 Task: Plan a time block for the time audit analysis.
Action: Mouse moved to (49, 127)
Screenshot: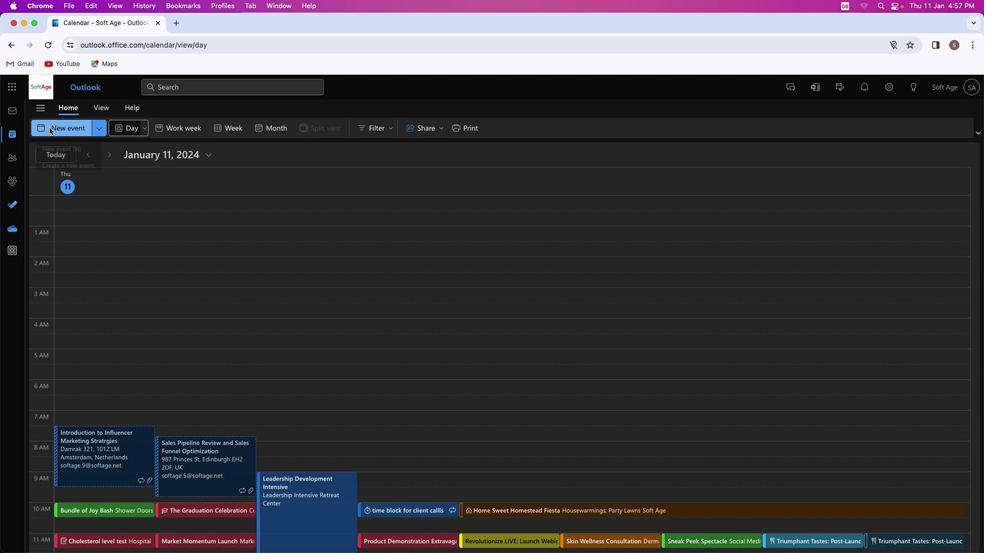 
Action: Mouse pressed left at (49, 127)
Screenshot: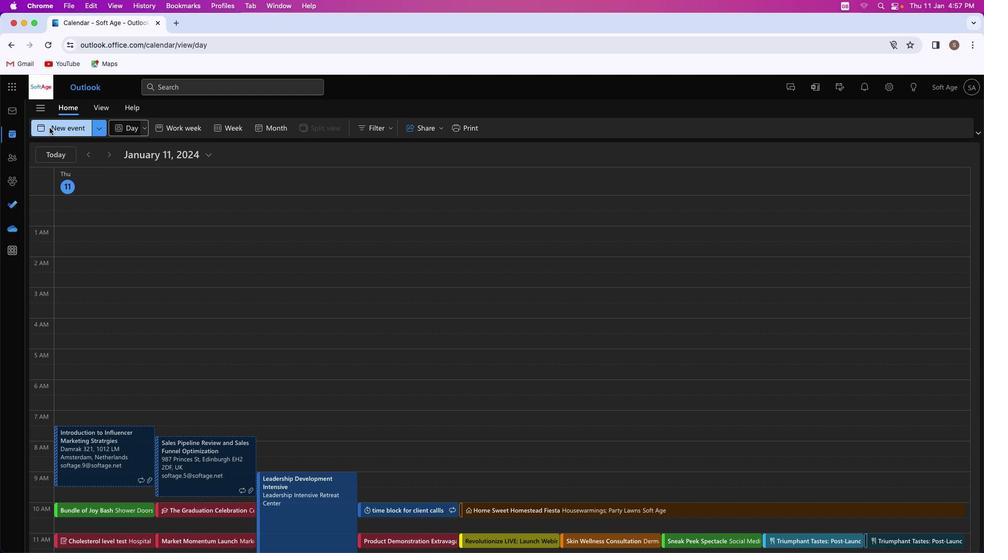 
Action: Mouse moved to (278, 193)
Screenshot: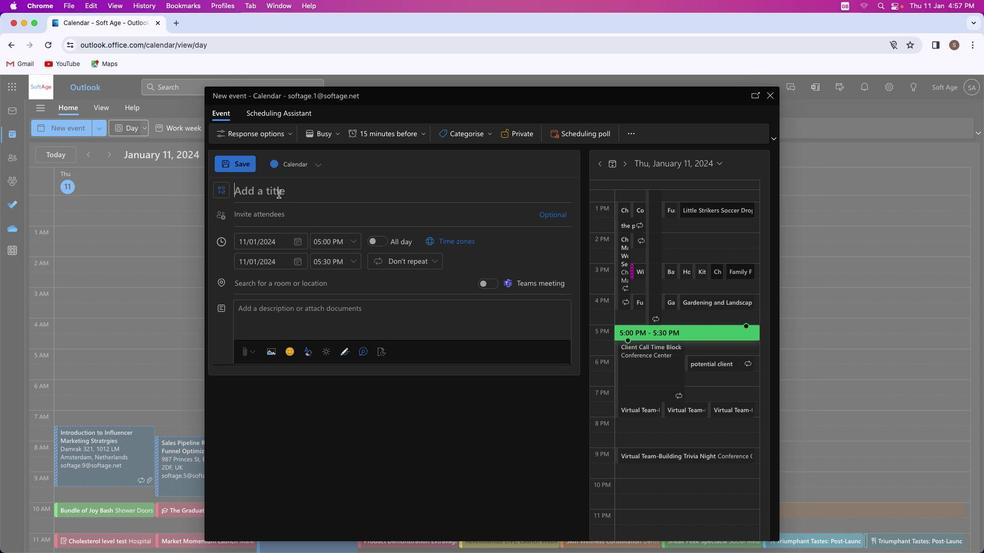 
Action: Mouse pressed left at (278, 193)
Screenshot: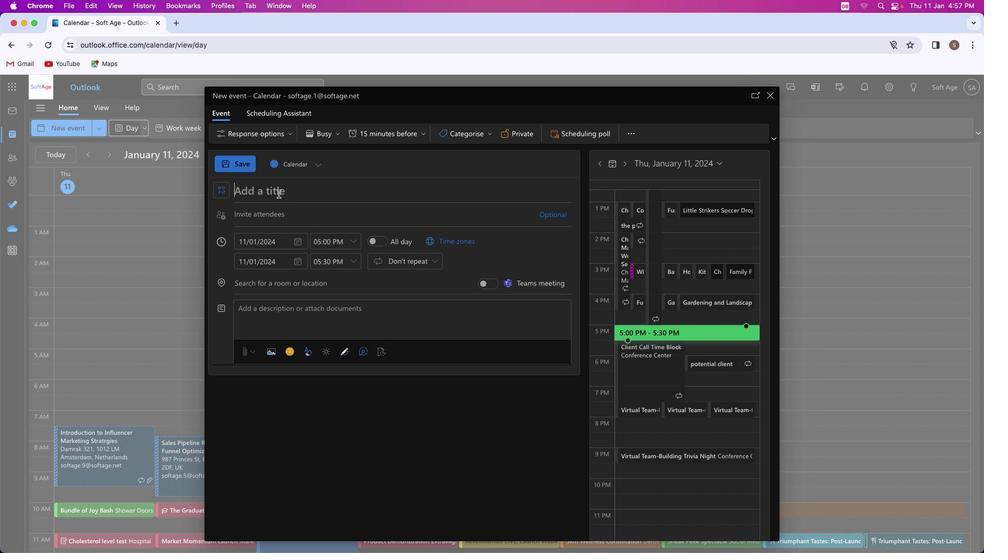 
Action: Key pressed Key.shift'C''h''r''o''n''o'Key.spaceKey.shift'A''u''d''i''t'Key.shift_r':'Key.spaceKey.shift'T''i''m''e'Key.spaceKey.shift'A''n''a''l''y''s''i''s'Key.space'f''o''r'Key.space'm'Key.backspaceKey.shift_r'M''a''s''t''e''r''y'
Screenshot: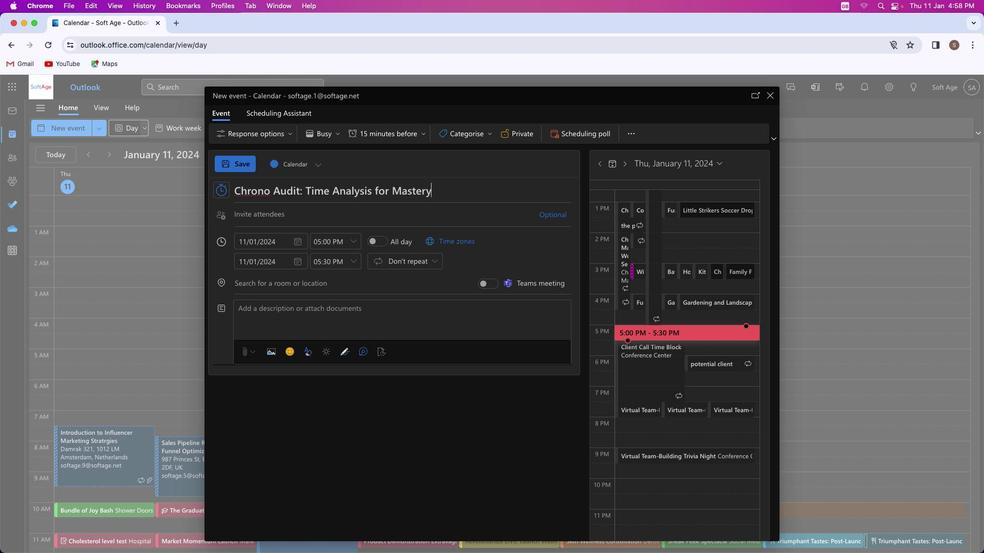 
Action: Mouse moved to (260, 213)
Screenshot: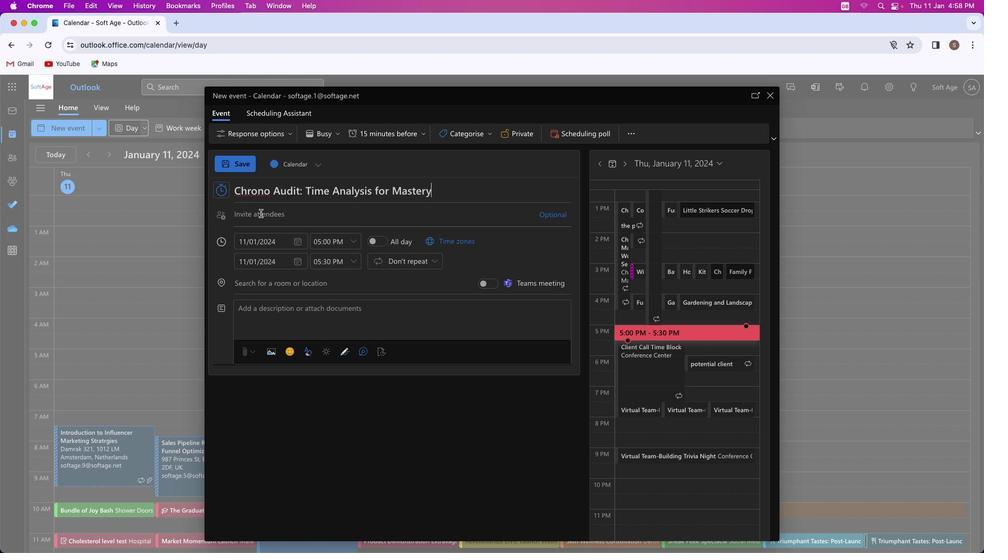
Action: Mouse pressed left at (260, 213)
Screenshot: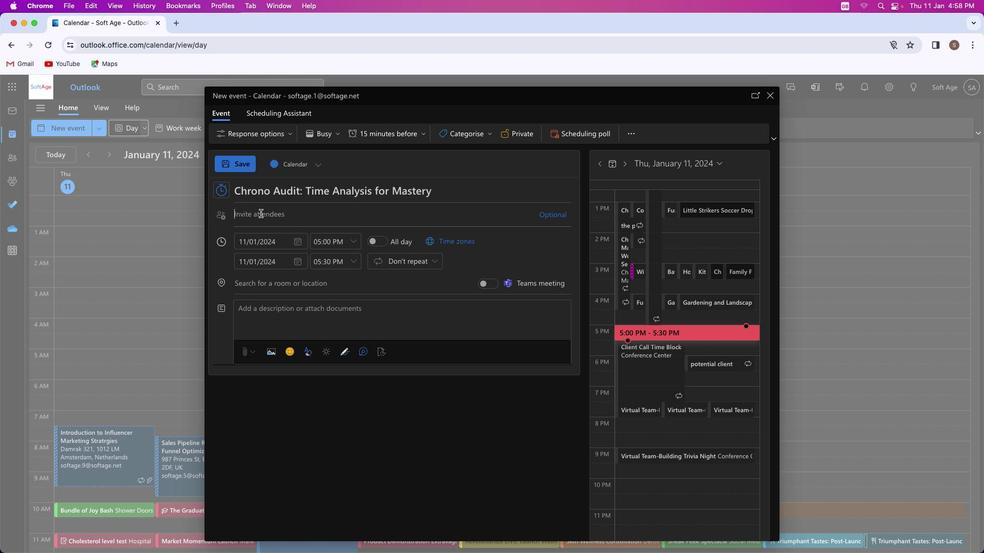 
Action: Key pressed Key.shift'S''h''i''v''a''m''y''a''d''a''v''4''1'Key.shift'@''o''u''t''l''o''o''k''.''c''o''m'
Screenshot: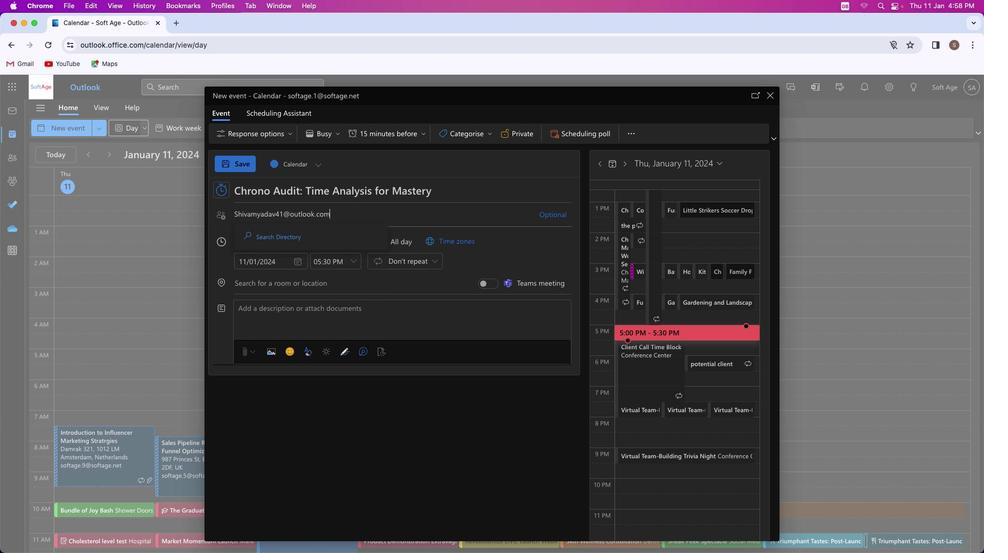 
Action: Mouse moved to (317, 237)
Screenshot: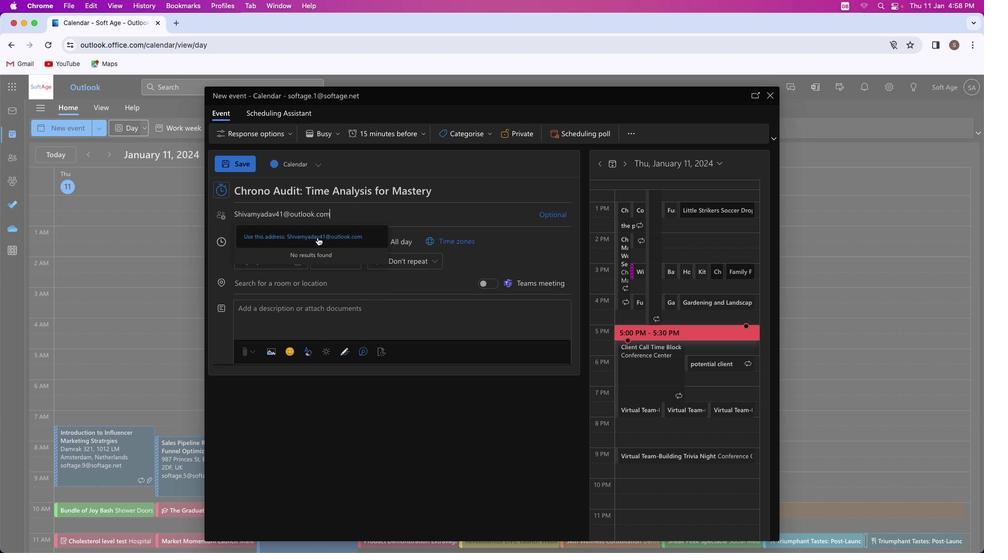 
Action: Mouse pressed left at (317, 237)
Screenshot: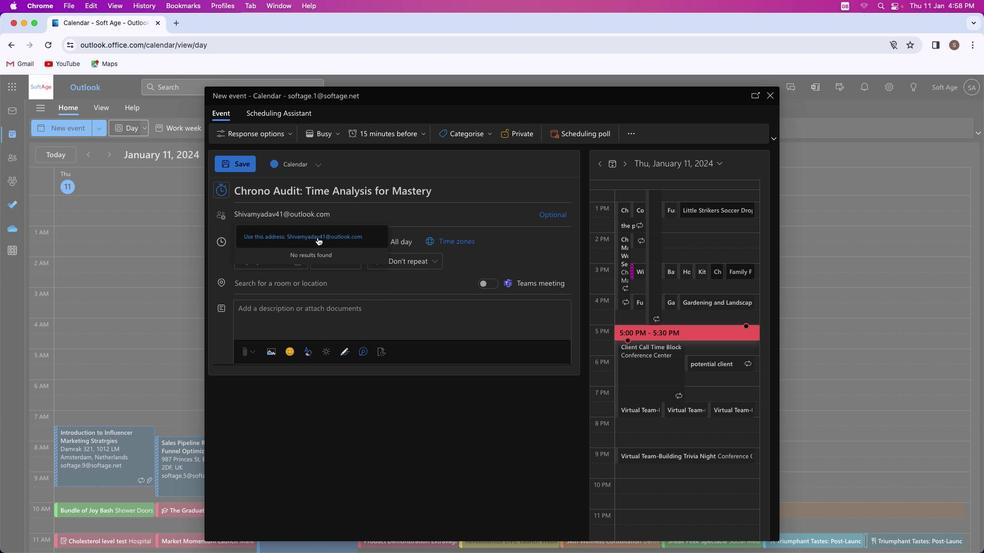 
Action: Mouse moved to (547, 240)
Screenshot: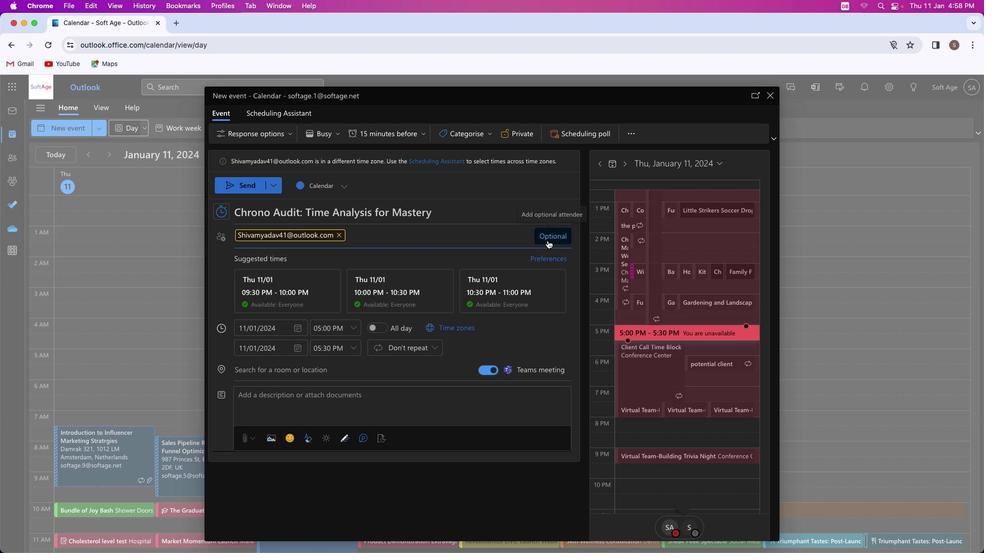 
Action: Mouse pressed left at (547, 240)
Screenshot: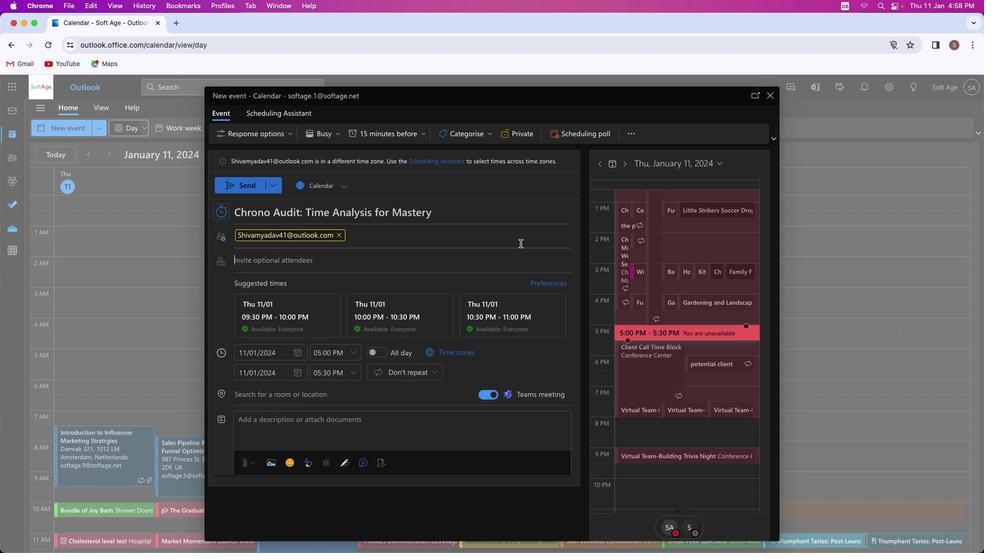 
Action: Mouse moved to (326, 262)
Screenshot: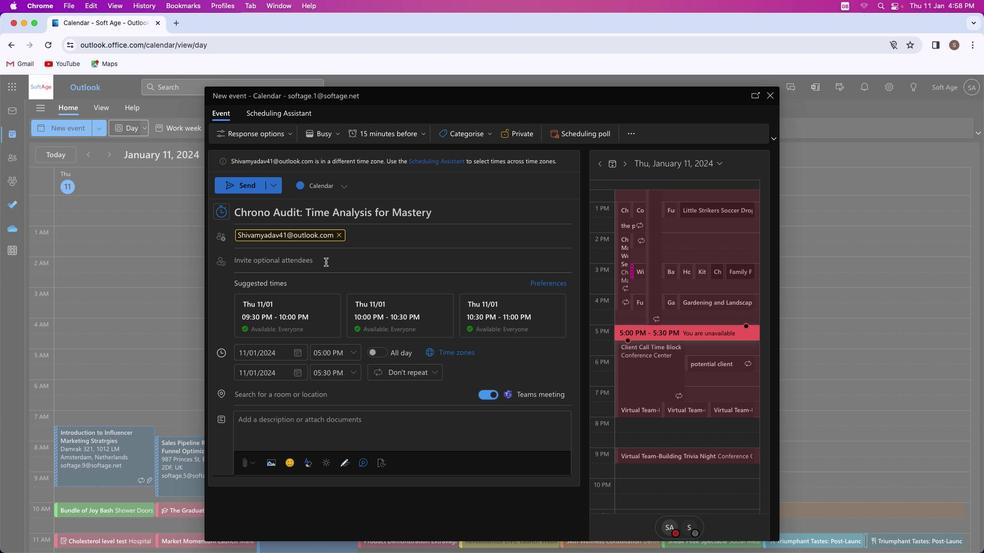 
Action: Key pressed Key.shift_r'M''u''n''e''e''s''h''k''u''m''a''r''9''7''3''2'Key.shift'@''o''u''t''l''o''o''k''.''c''o''m'
Screenshot: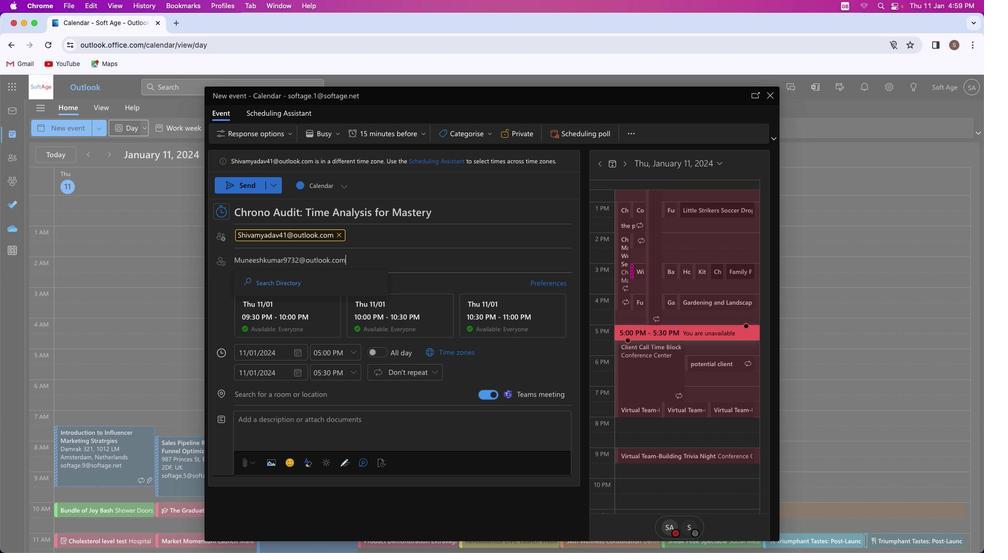 
Action: Mouse moved to (349, 278)
Screenshot: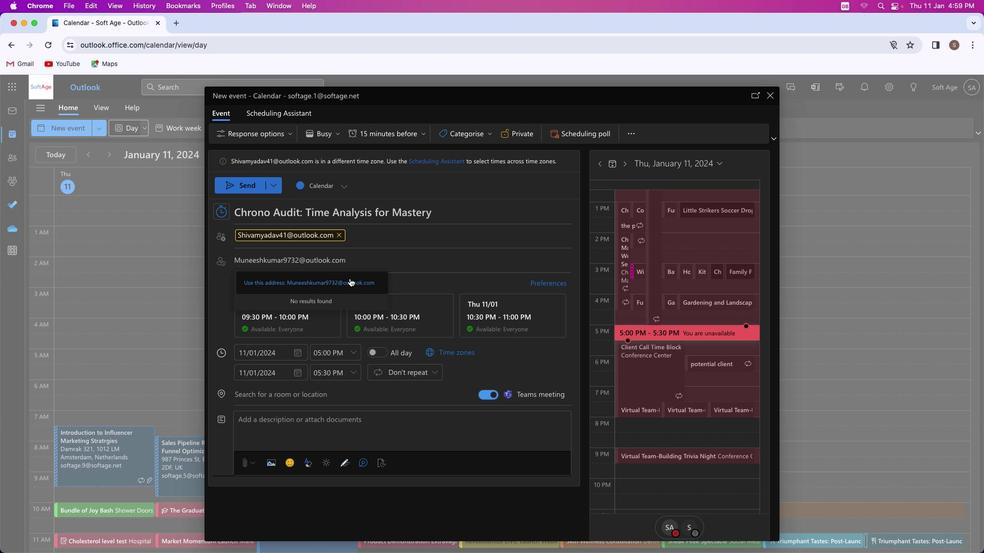 
Action: Mouse pressed left at (349, 278)
Screenshot: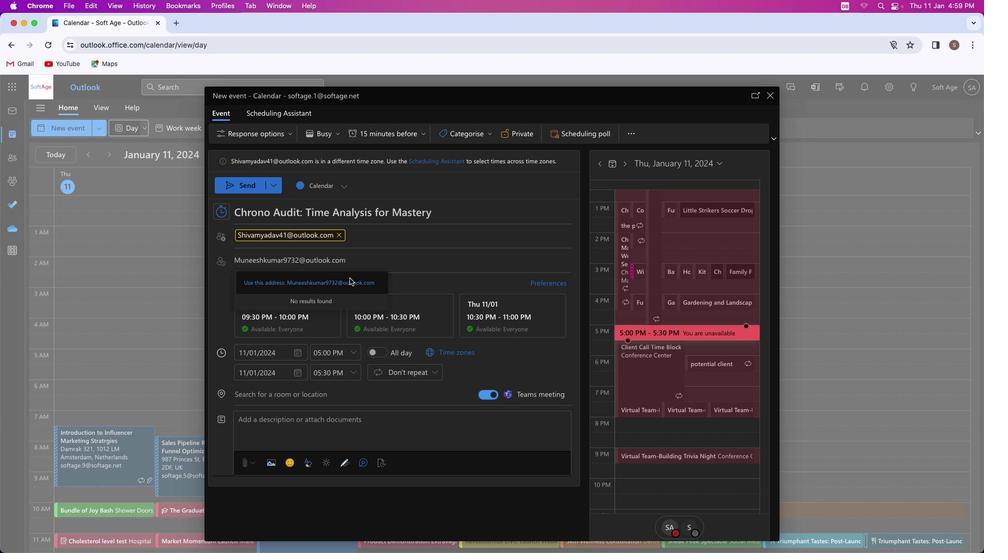 
Action: Mouse moved to (306, 401)
Screenshot: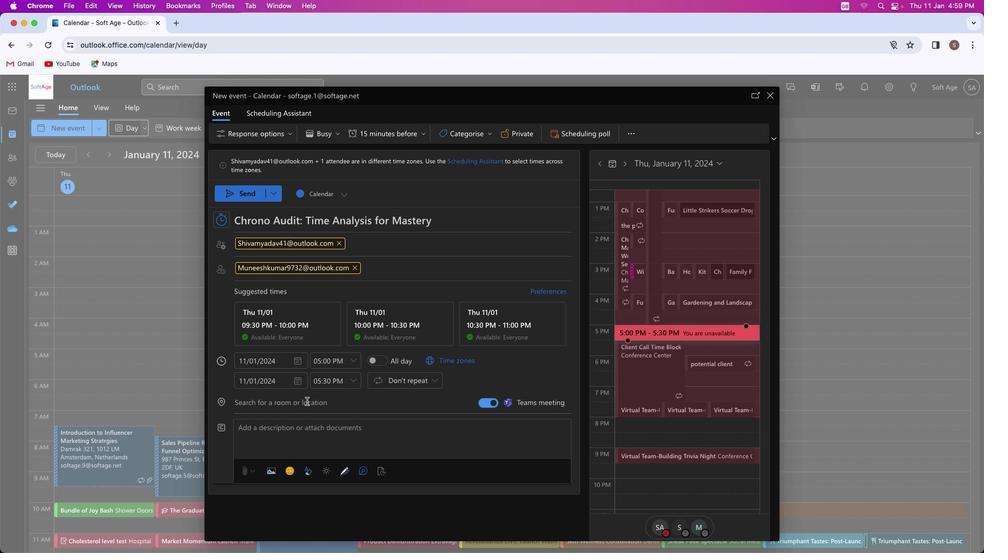
Action: Mouse pressed left at (306, 401)
Screenshot: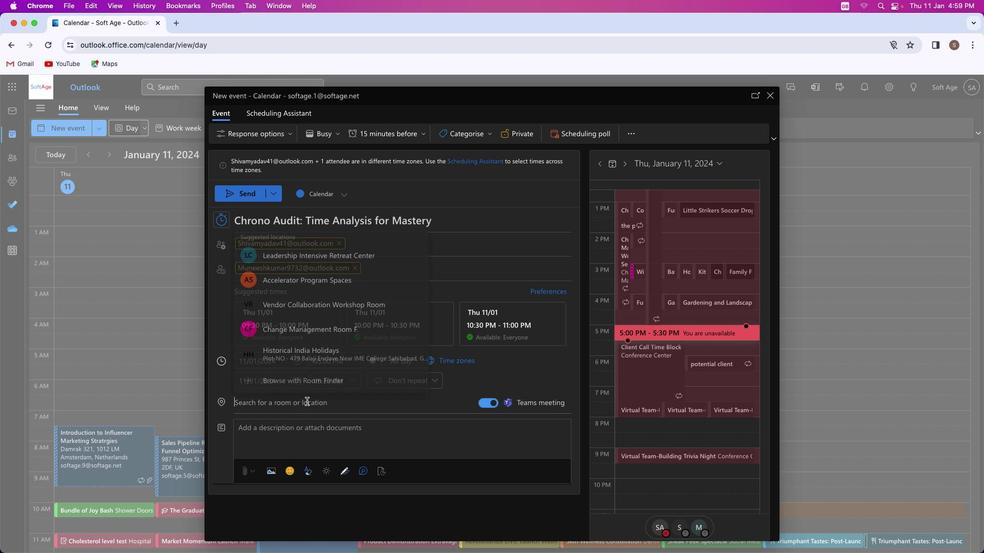 
Action: Mouse moved to (306, 401)
Screenshot: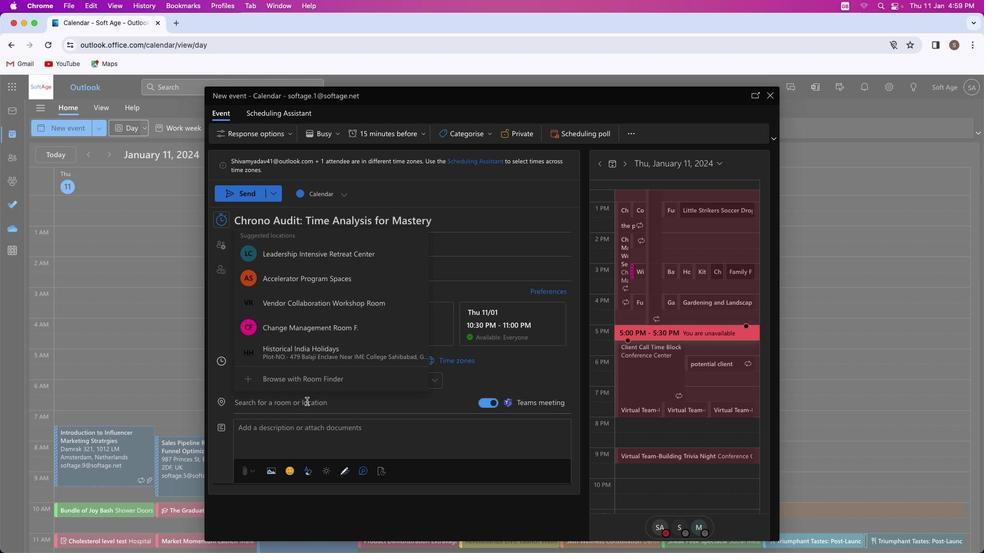 
Action: Key pressed Key.shift'A''u''d''i''t'Key.spaceKey.shift'A''n''a'
Screenshot: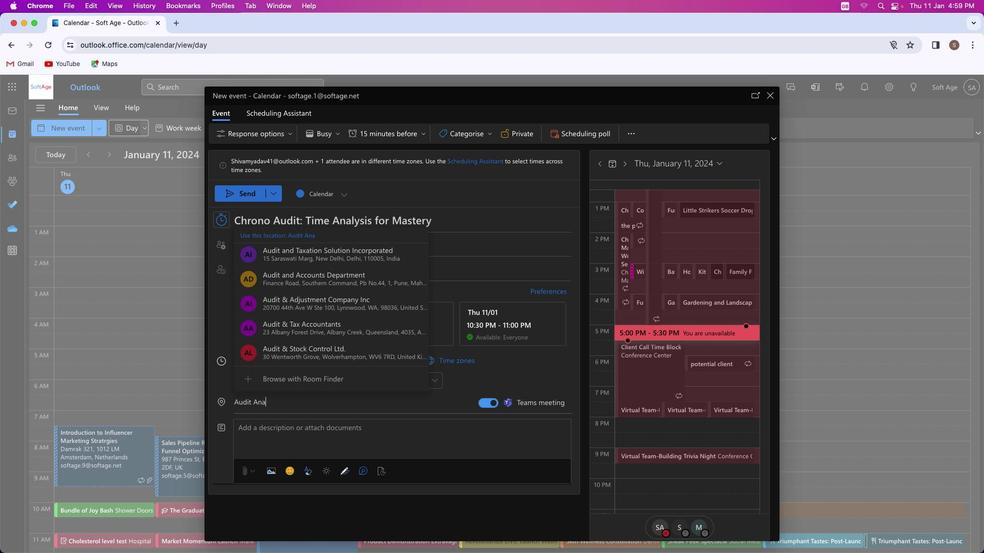 
Action: Mouse moved to (307, 323)
Screenshot: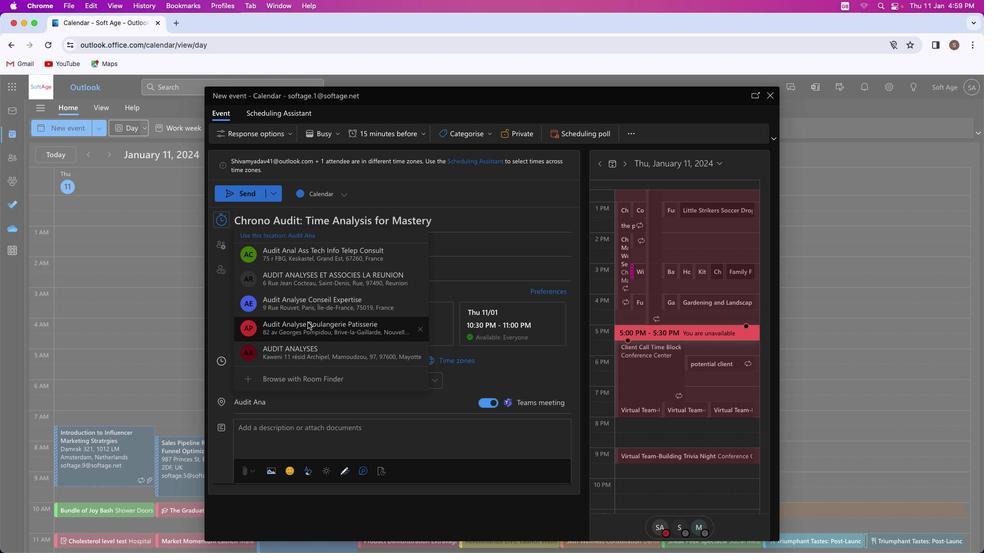 
Action: Mouse pressed left at (307, 323)
Screenshot: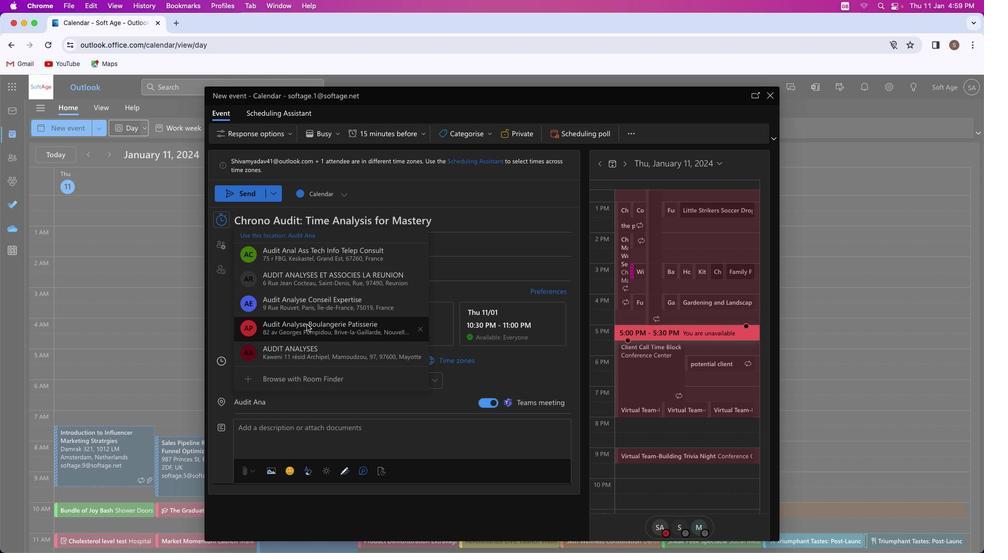 
Action: Mouse moved to (328, 427)
Screenshot: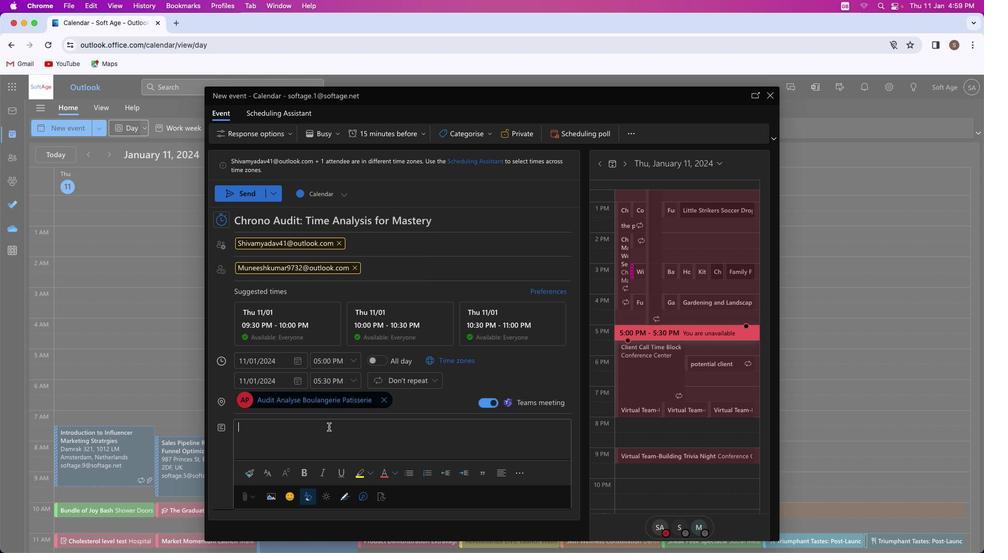 
Action: Mouse pressed left at (328, 427)
Screenshot: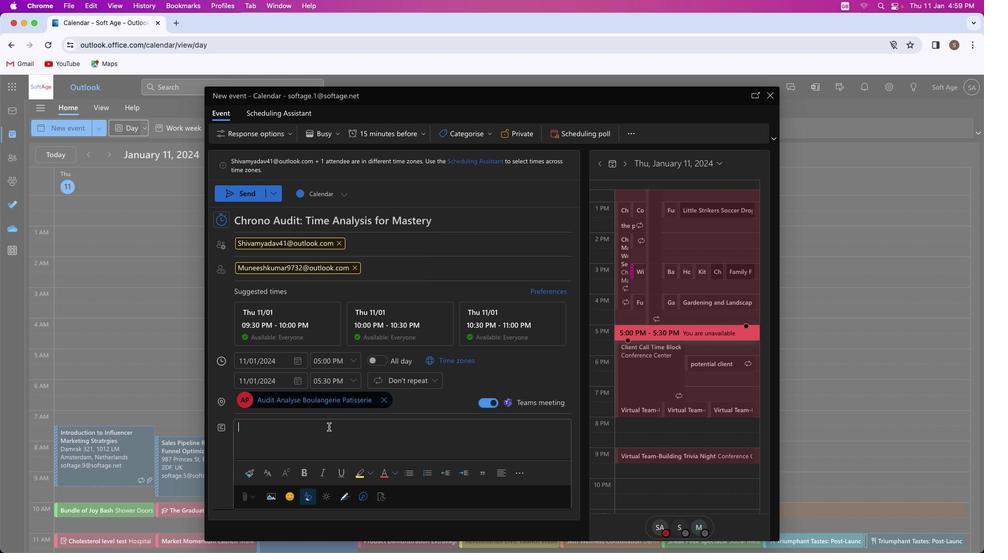
Action: Mouse moved to (329, 426)
Screenshot: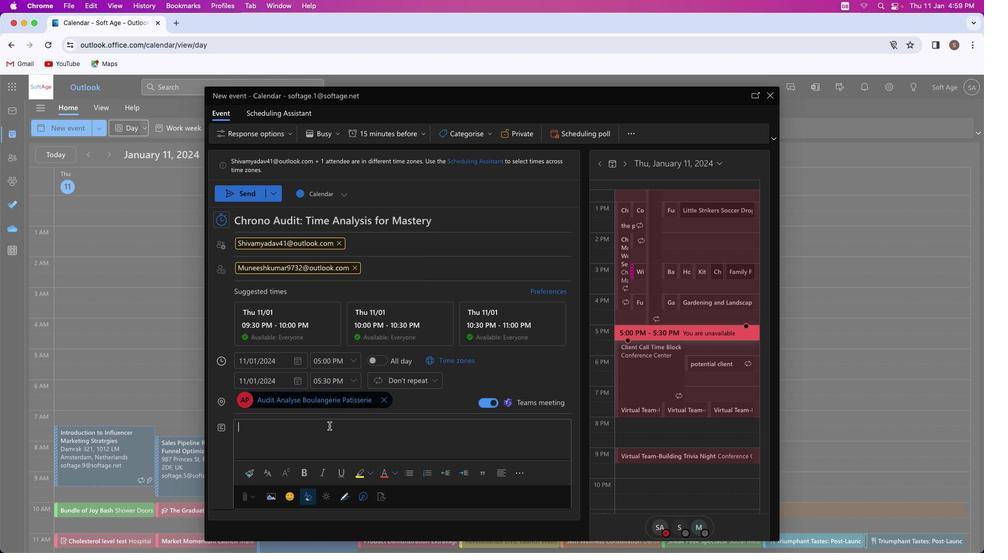 
Action: Key pressed Key.shift_r'U''n''l''o''c''k'Key.space't''h''e'Key.space's''e''c''r''e''t''s'Key.space'o''f'Key.space'y''o''u''r'Key.space'd''a''y'Key.space'w''i''t''h'Key.space'o''u''r'Key.space't''i''m''e'Key.space'a''u''d''i''t'Key.space'a''n''a''l''y''s''i''s'Key.shift'!'Key.spaceKey.shift'G''a''i''n'Key.space'i''n''s''i''g''h''t''s'','Key.space'e''l''i''m''i''n''a''t''e'Key.space'e''n'Key.backspaceKey.backspace'i''n''e''f''f''i''c''i''e''n''c''i''e''s'','Key.space'a''n''d'Key.space'r''e''c''l''a''i''m'Key.space'c''o''n''t''r''o''l'Key.space'o''f'Key.space'y''o''u''r'Key.space's''c''h''e''d''u''l''e'Key.space'f''o''r'Key.space'e''n''h''a''n''c''e''d'Key.space'p''r''o''d''u''c''t''i''v''i''t''y'Key.space'a''n''d'Key.space's''u''c''c''e''s''s''.'
Screenshot: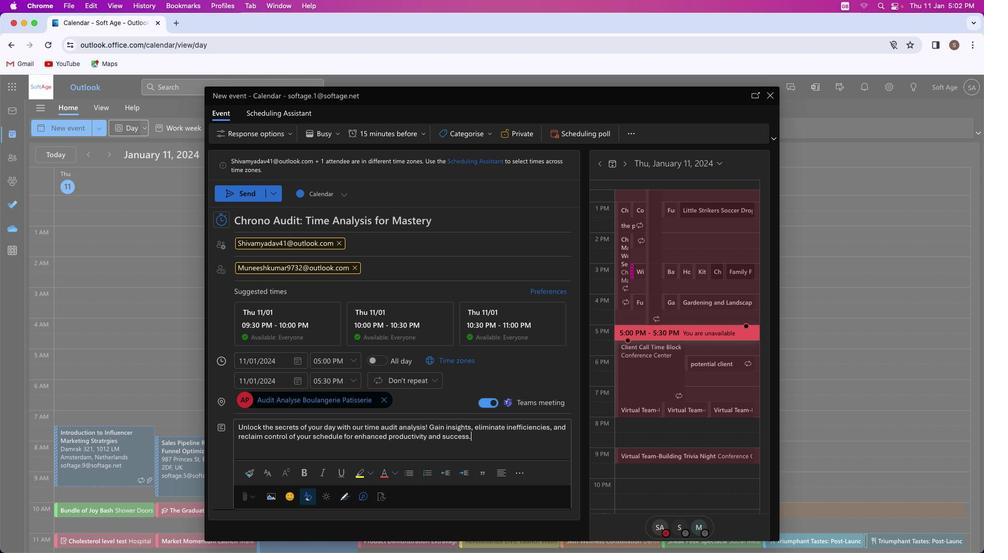 
Action: Mouse moved to (426, 428)
Screenshot: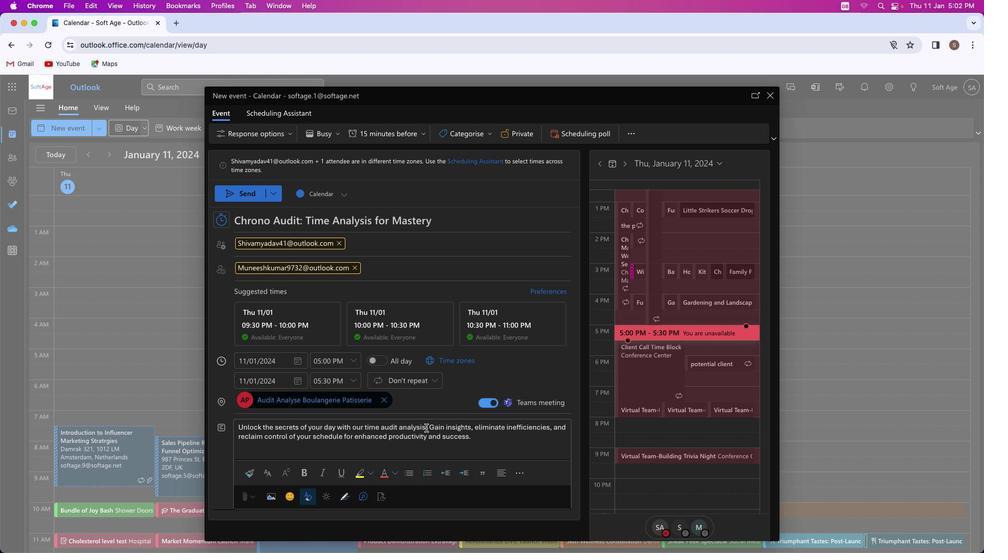 
Action: Mouse pressed left at (426, 428)
Screenshot: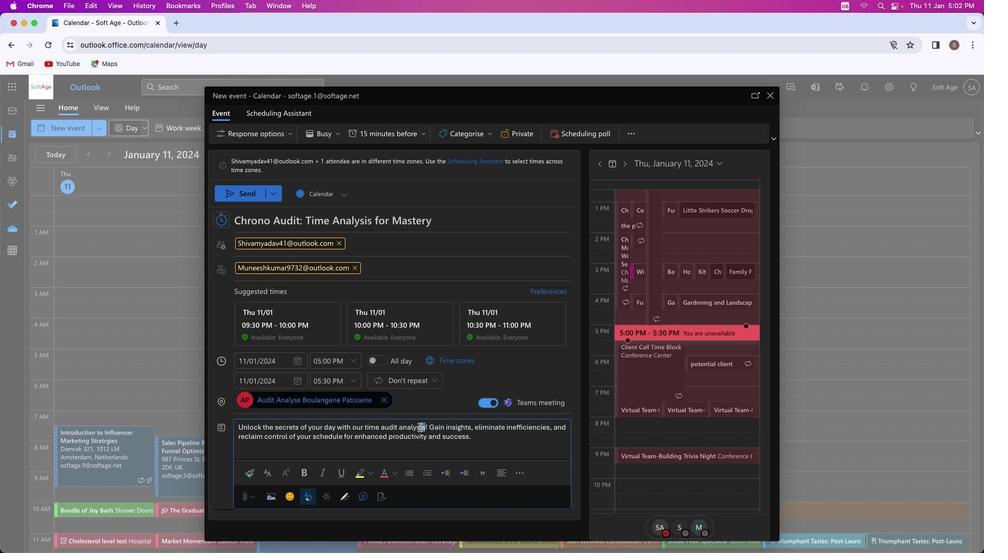 
Action: Mouse moved to (306, 470)
Screenshot: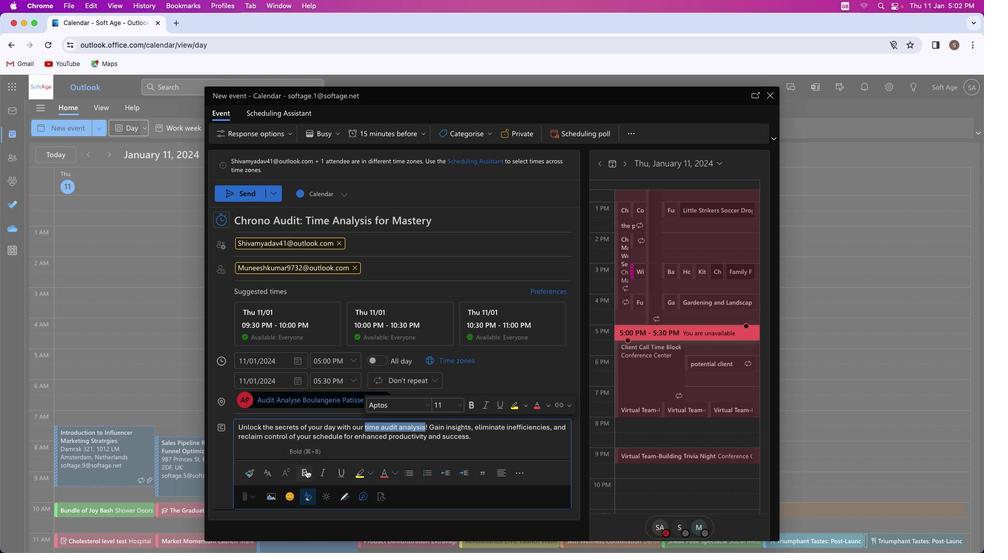 
Action: Mouse pressed left at (306, 470)
Screenshot: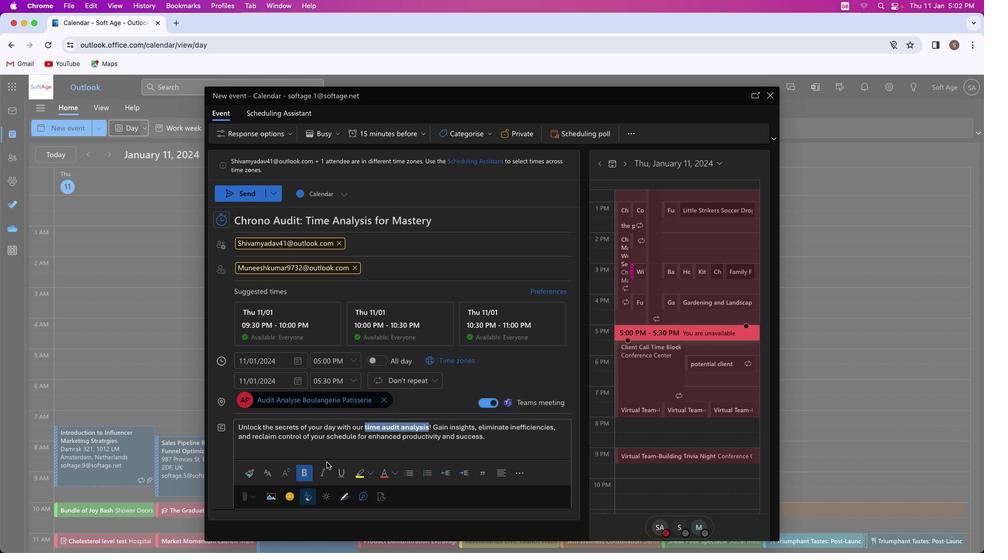 
Action: Mouse moved to (488, 439)
Screenshot: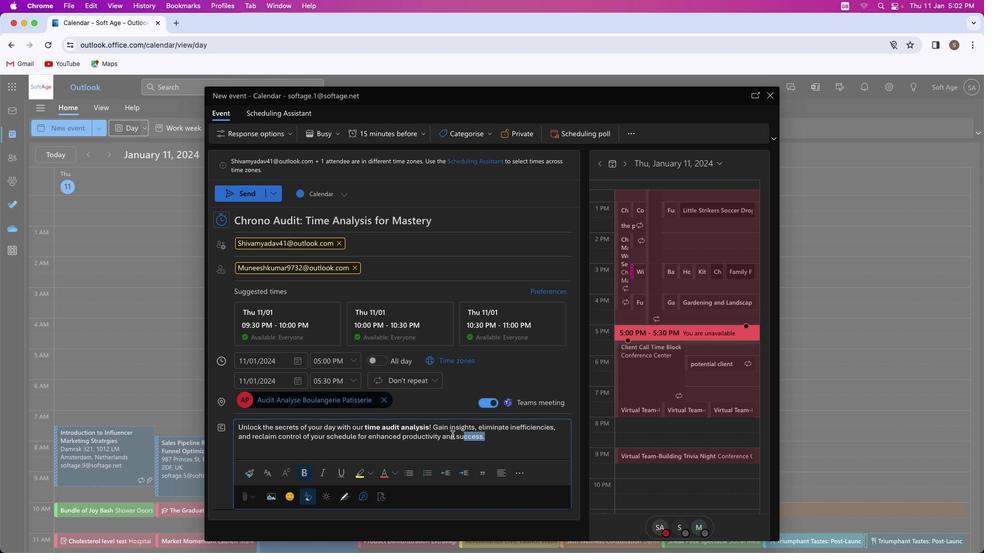 
Action: Mouse pressed left at (488, 439)
Screenshot: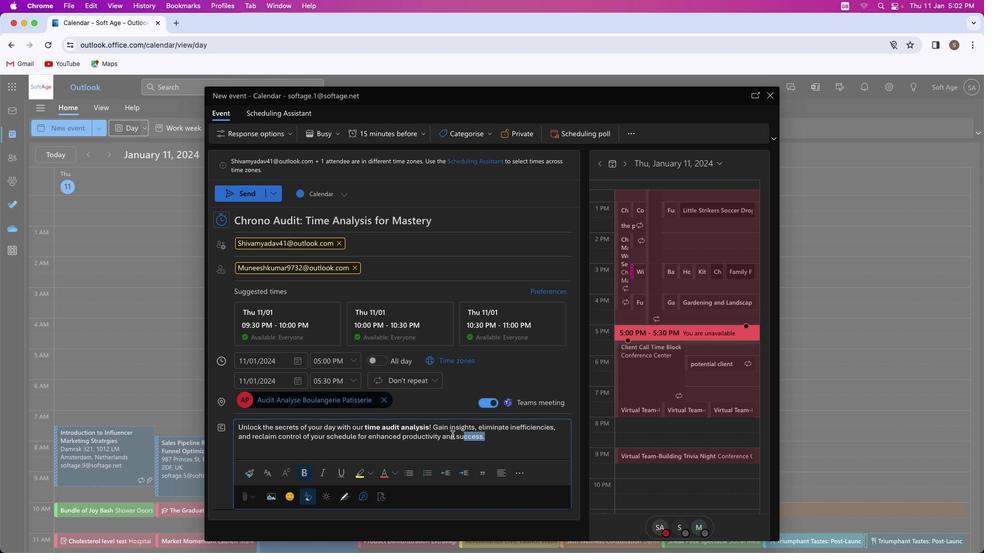 
Action: Mouse moved to (272, 471)
Screenshot: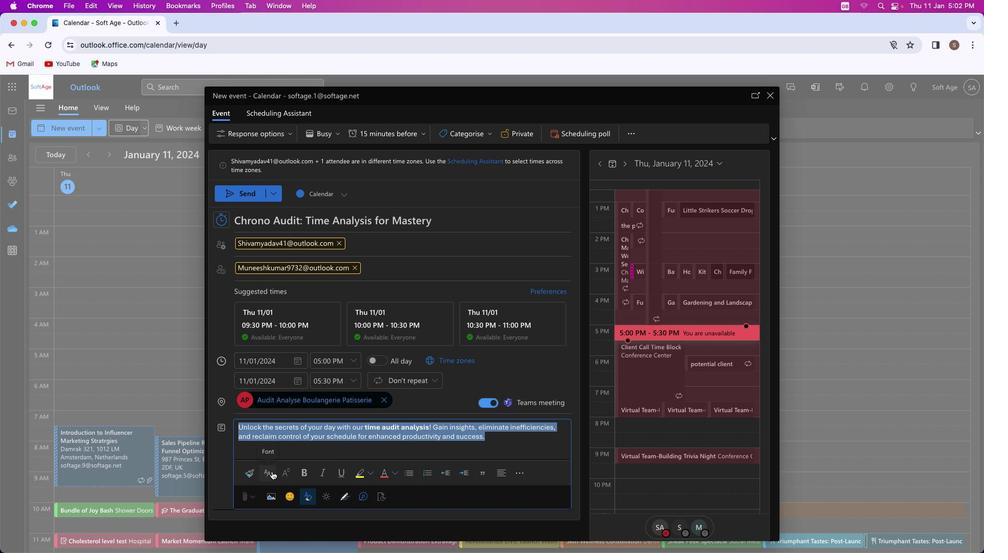 
Action: Mouse pressed left at (272, 471)
Screenshot: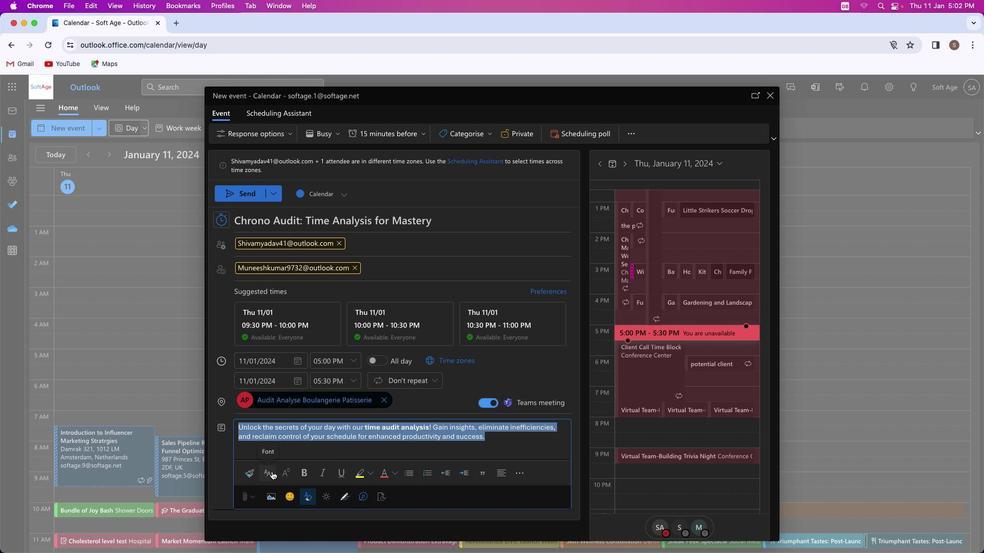 
Action: Mouse moved to (279, 437)
Screenshot: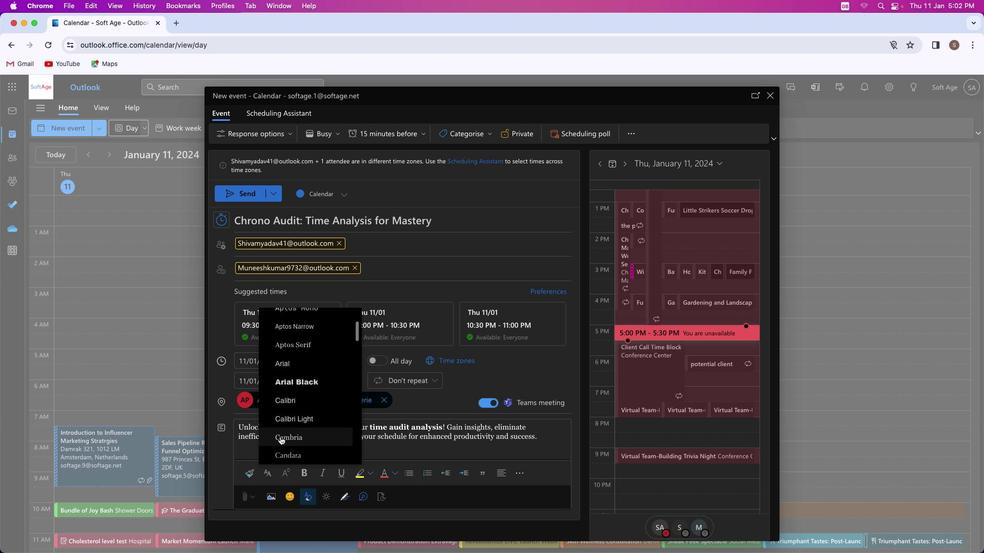 
Action: Mouse pressed left at (279, 437)
Screenshot: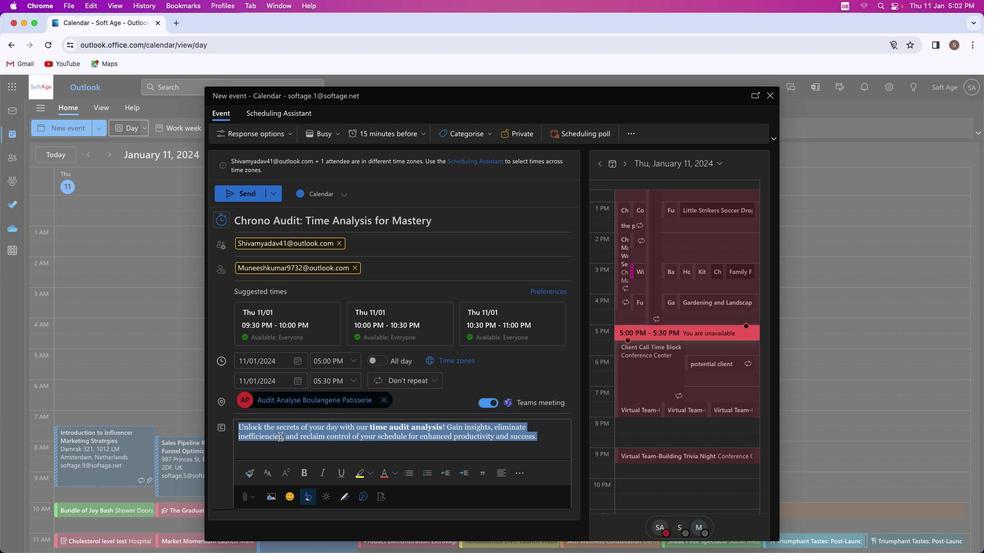 
Action: Mouse moved to (290, 469)
Screenshot: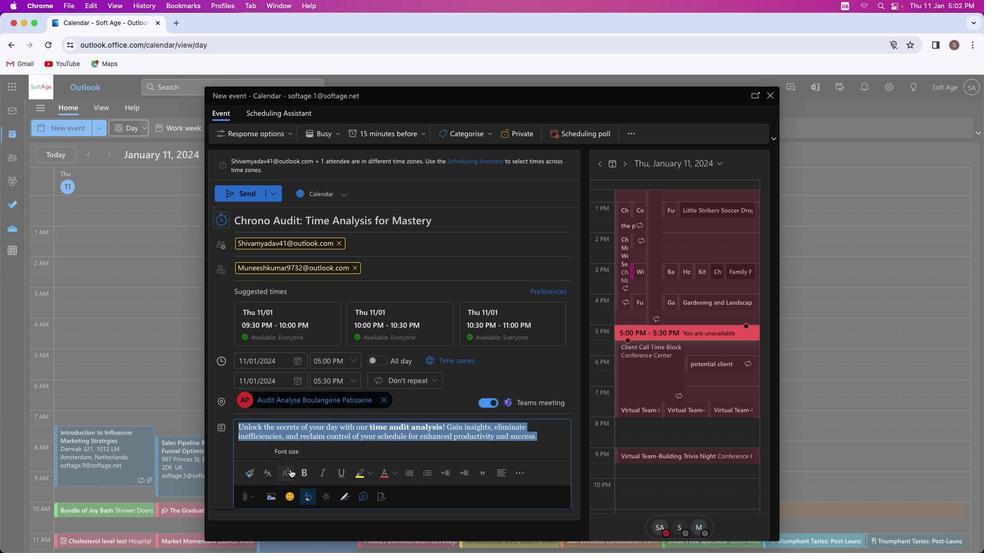 
Action: Mouse pressed left at (290, 469)
Screenshot: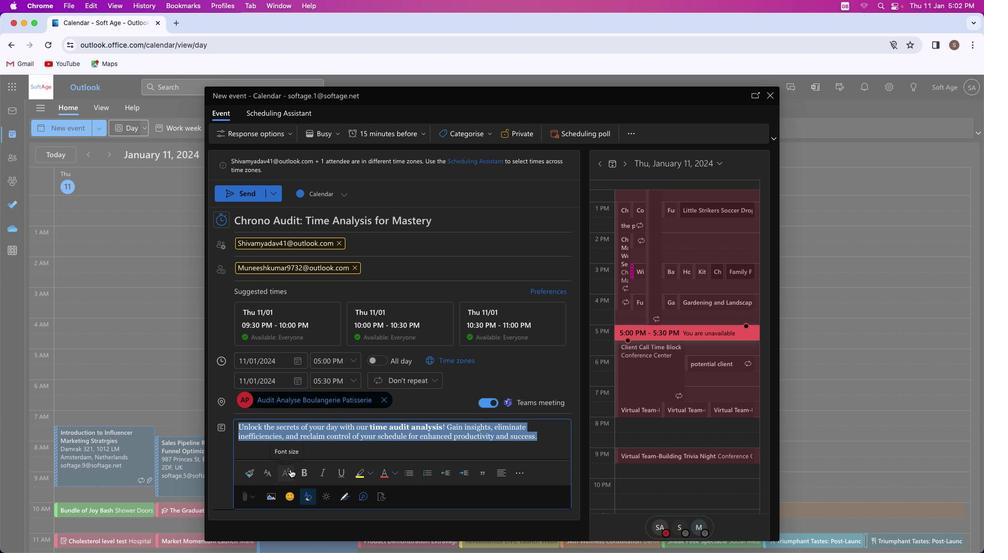 
Action: Mouse moved to (292, 368)
Screenshot: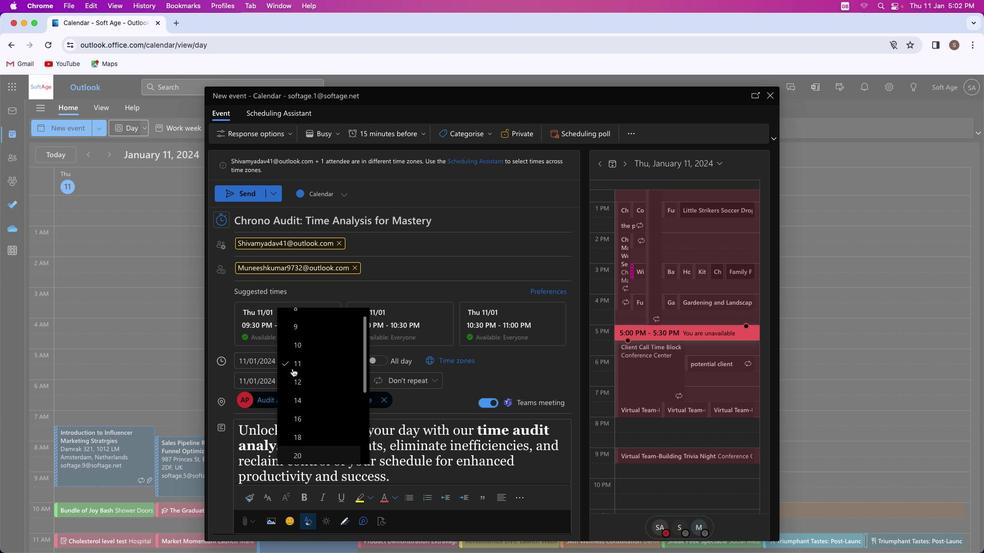 
Action: Mouse scrolled (292, 368) with delta (0, 0)
Screenshot: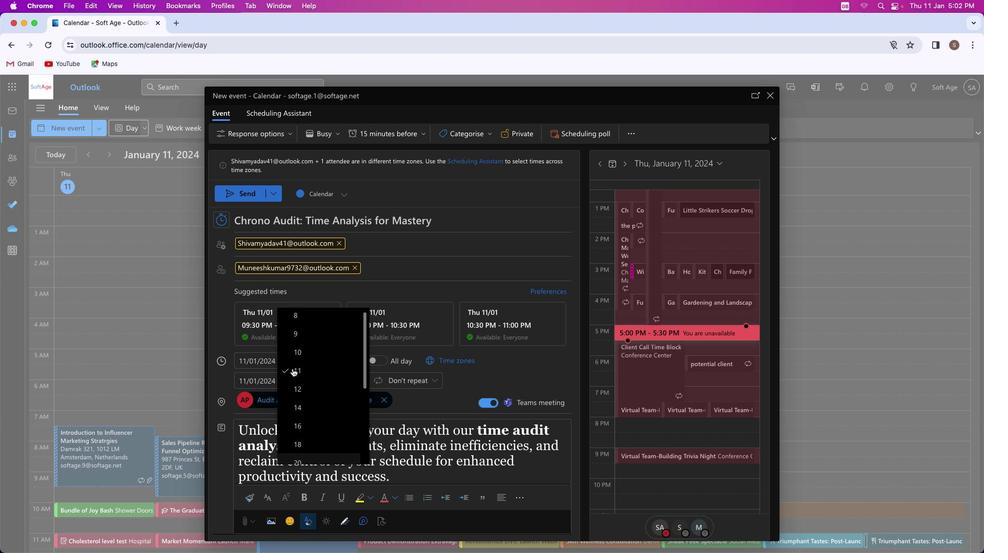
Action: Mouse scrolled (292, 368) with delta (0, 0)
Screenshot: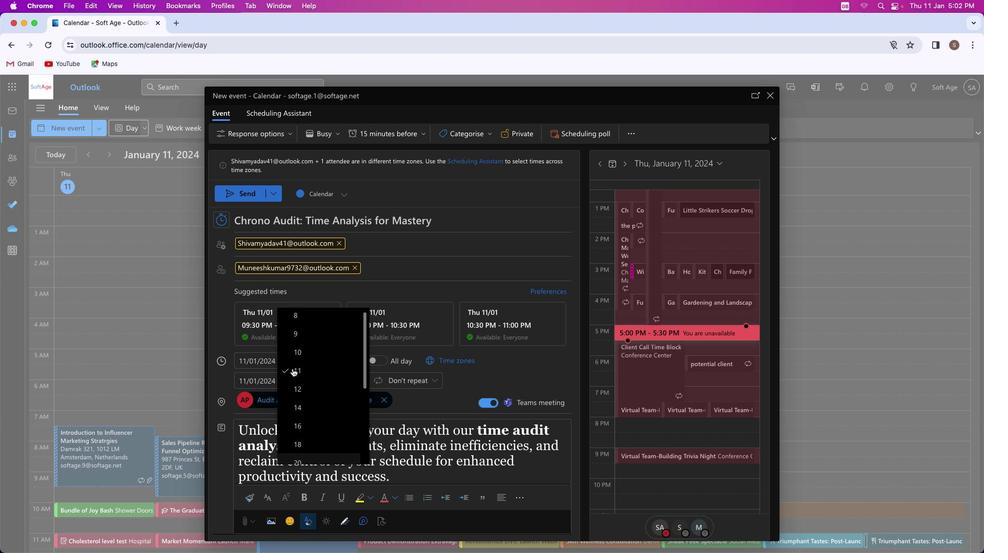 
Action: Mouse scrolled (292, 368) with delta (0, 2)
Screenshot: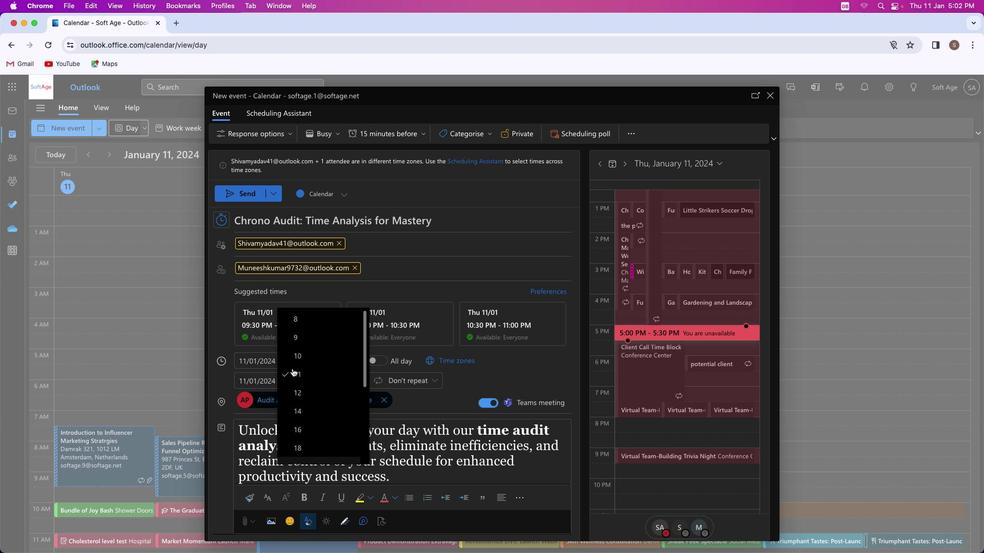 
Action: Mouse moved to (298, 394)
Screenshot: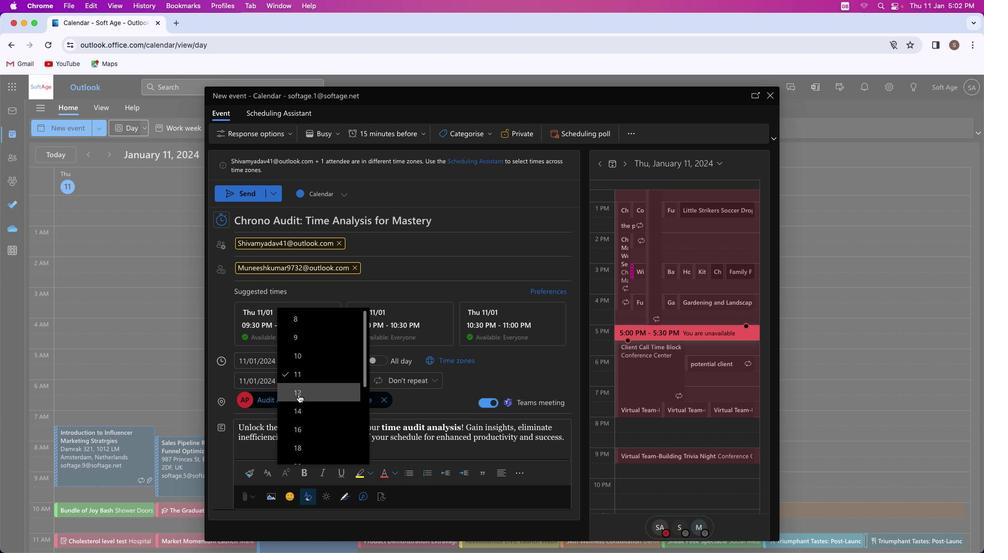 
Action: Mouse pressed left at (298, 394)
Screenshot: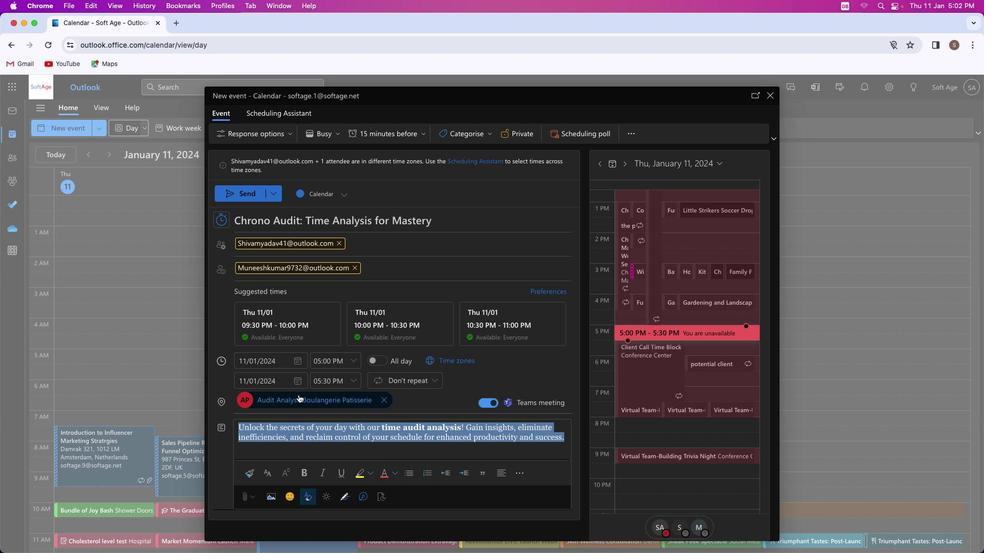 
Action: Mouse moved to (368, 471)
Screenshot: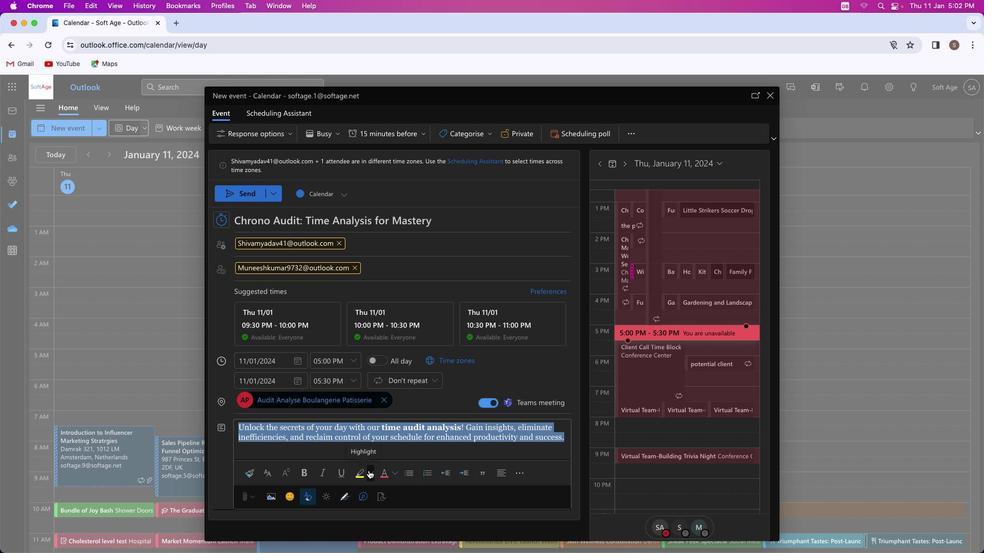 
Action: Mouse pressed left at (368, 471)
Screenshot: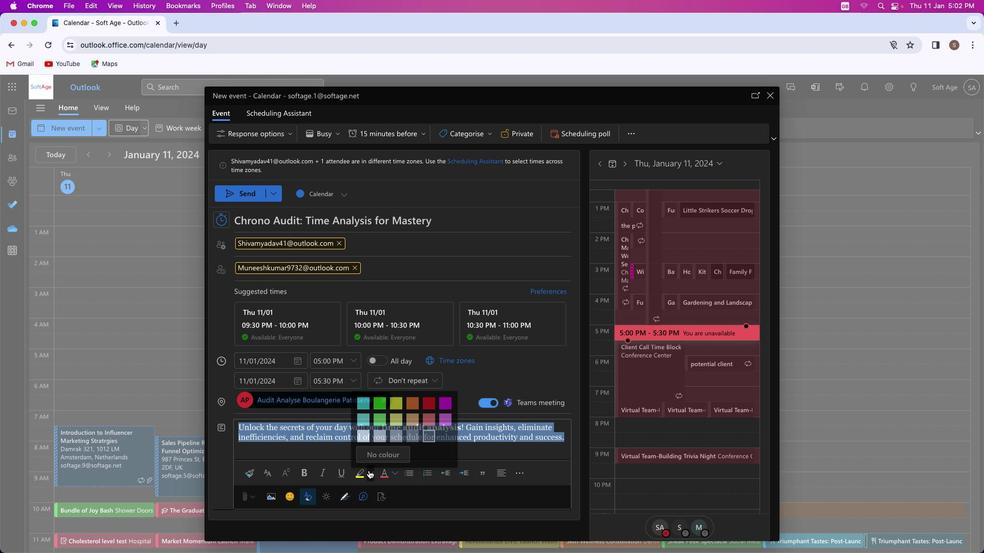 
Action: Mouse moved to (395, 417)
Screenshot: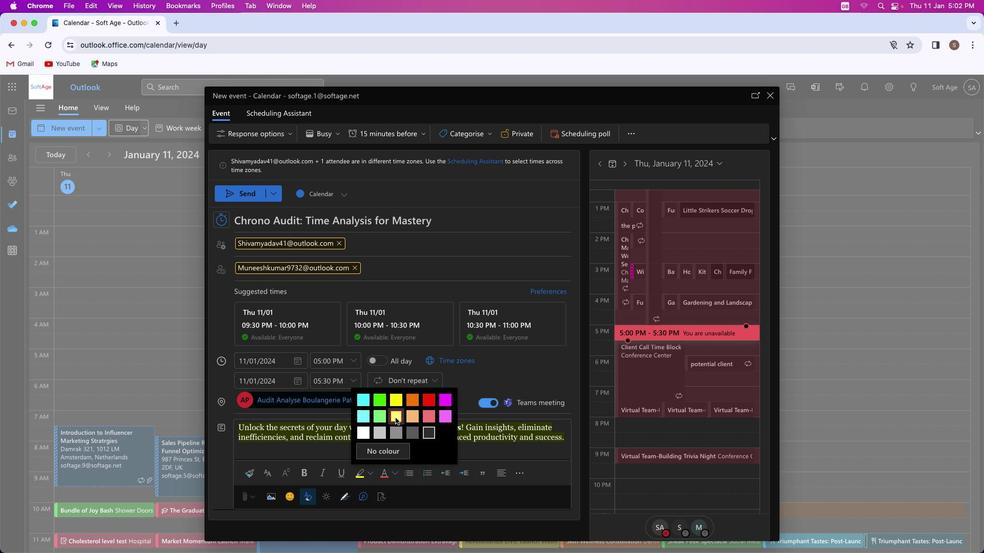 
Action: Mouse pressed left at (395, 417)
Screenshot: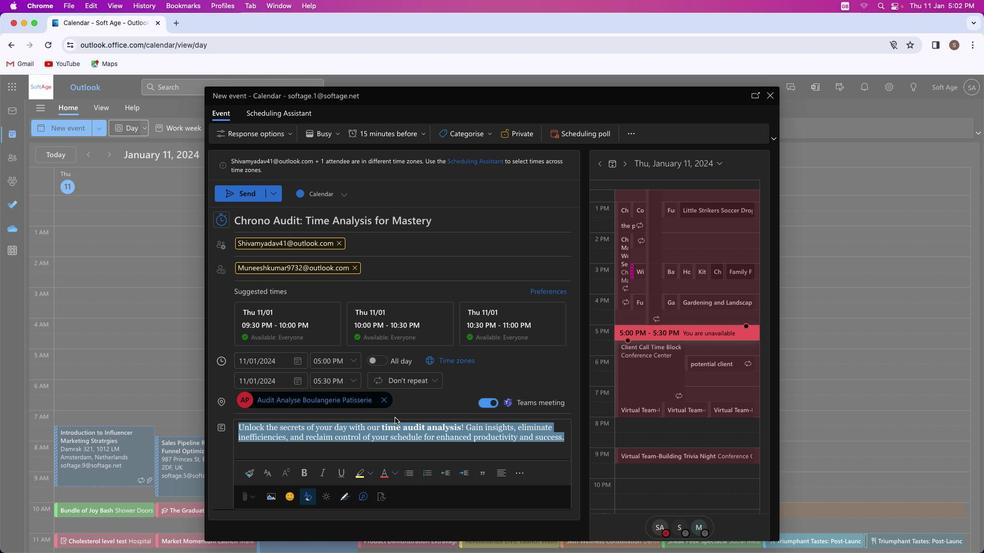 
Action: Mouse moved to (395, 473)
Screenshot: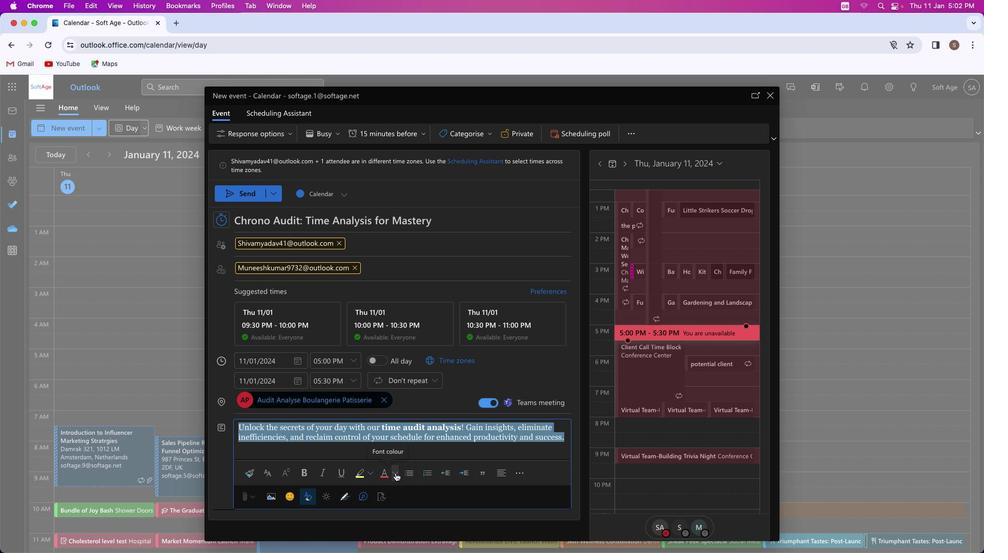 
Action: Mouse pressed left at (395, 473)
Screenshot: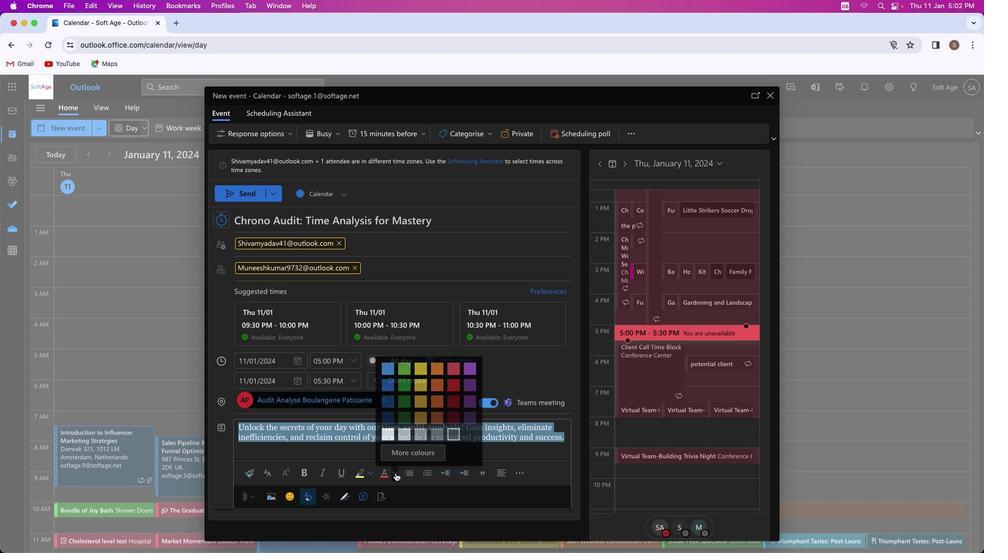 
Action: Mouse moved to (385, 400)
Screenshot: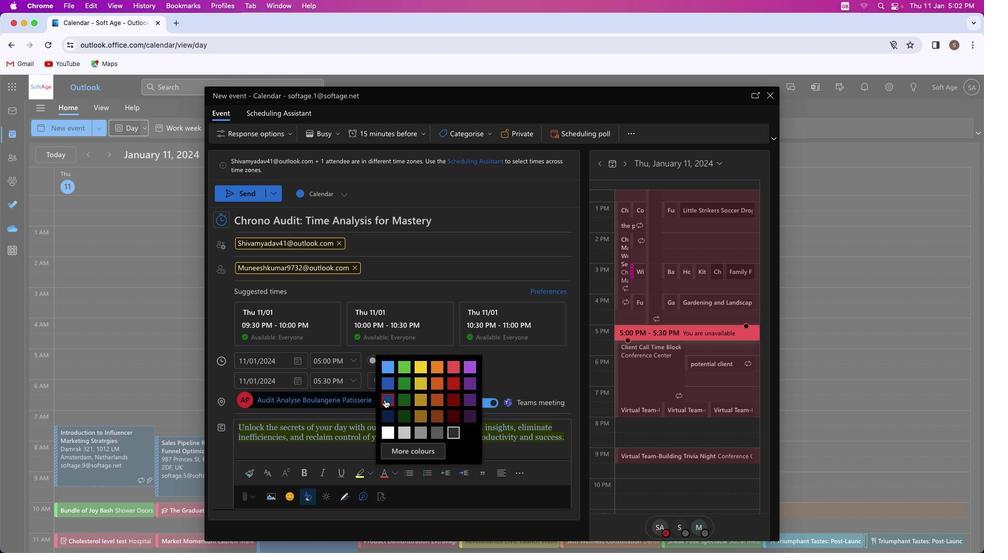 
Action: Mouse pressed left at (385, 400)
Screenshot: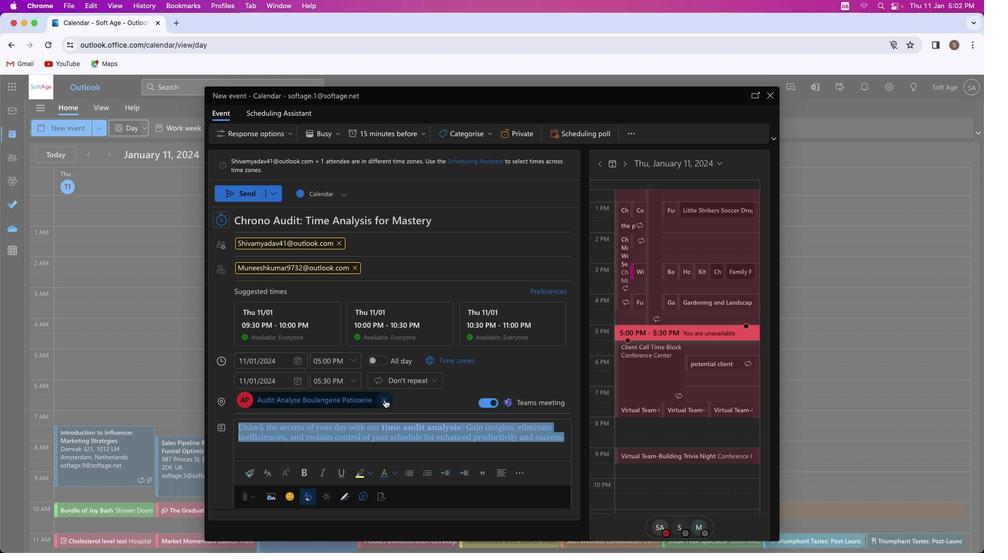 
Action: Mouse moved to (453, 454)
Screenshot: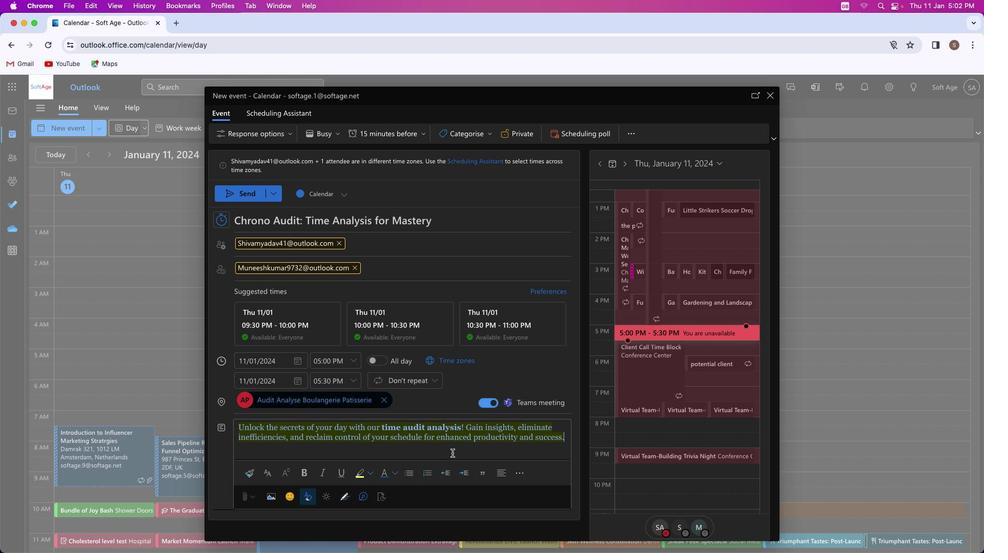 
Action: Mouse pressed left at (453, 454)
Screenshot: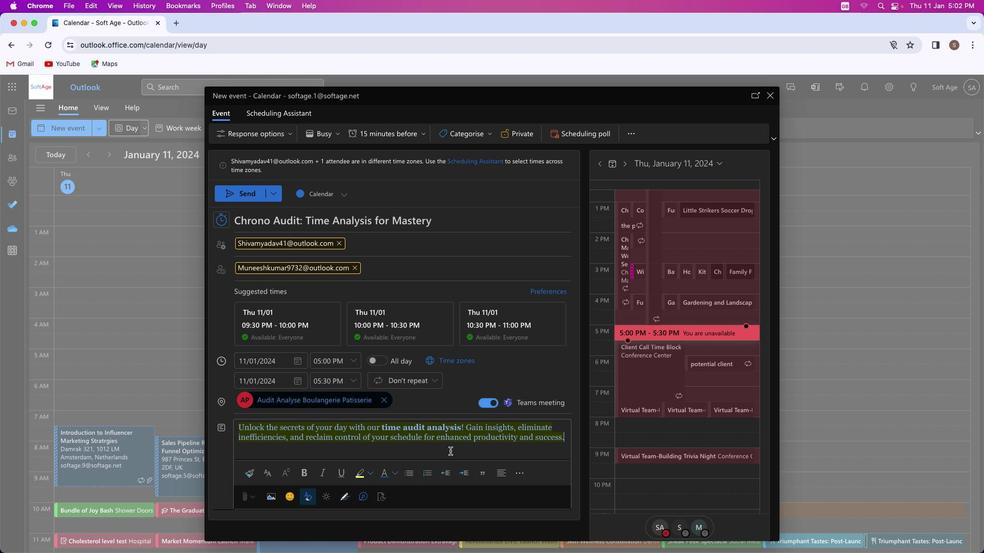 
Action: Mouse moved to (460, 428)
Screenshot: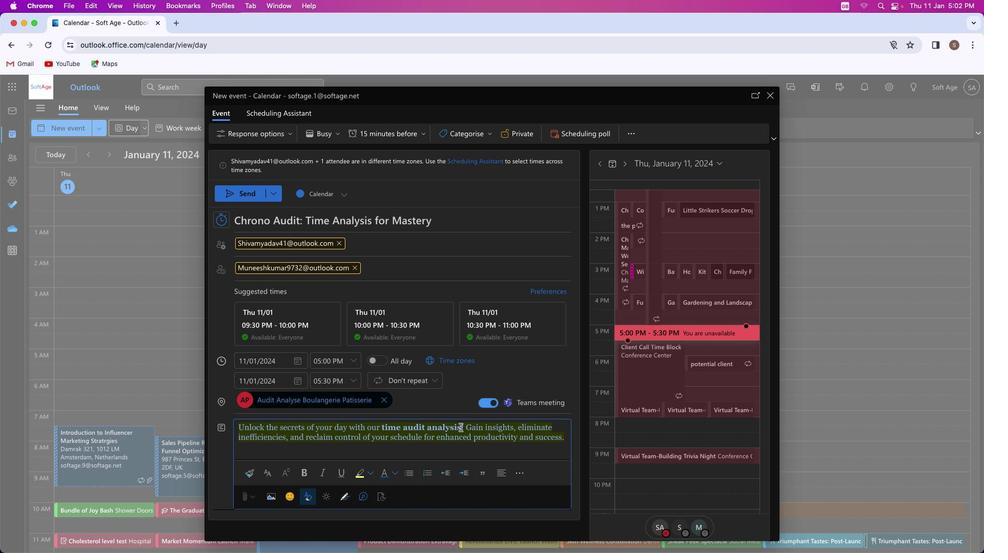
Action: Mouse pressed left at (460, 428)
Screenshot: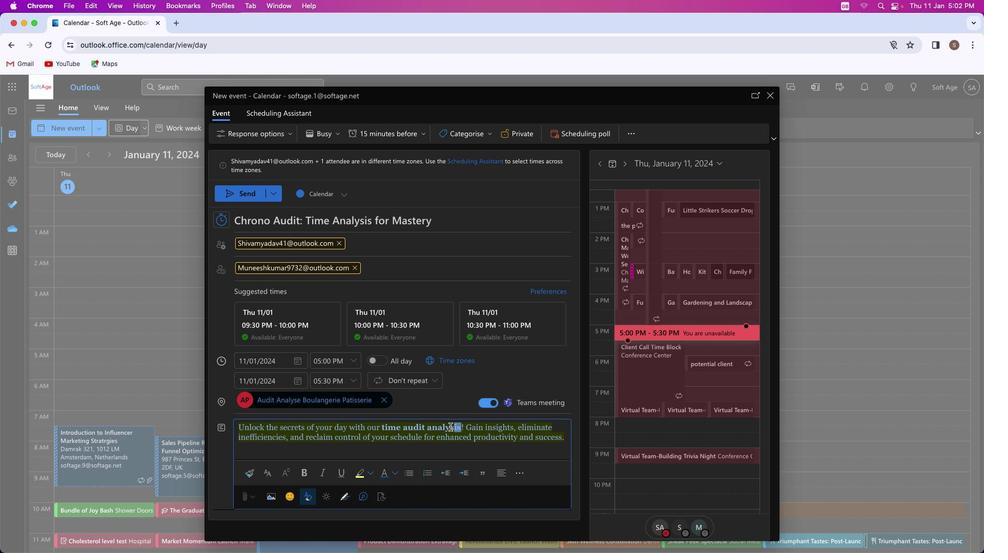 
Action: Mouse moved to (393, 472)
Screenshot: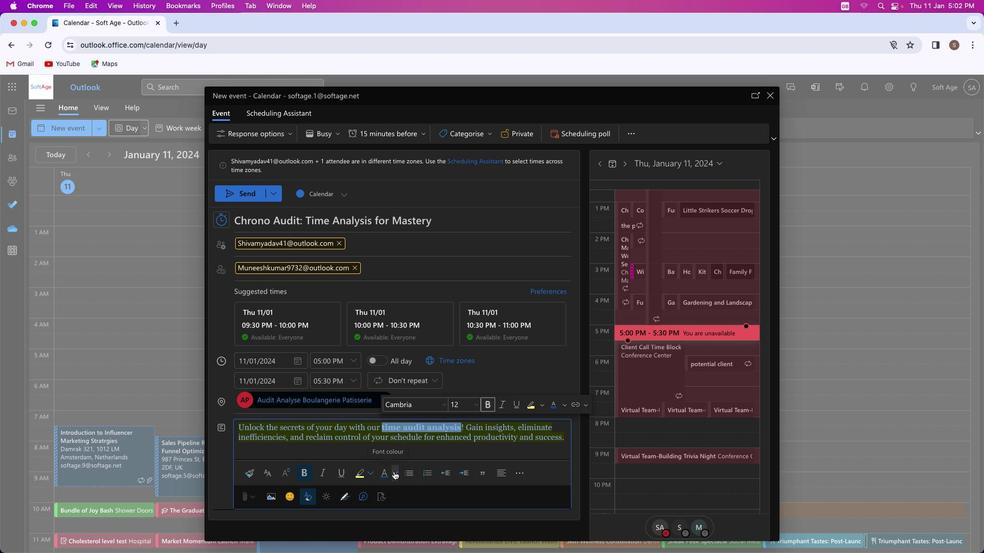 
Action: Mouse pressed left at (393, 472)
Screenshot: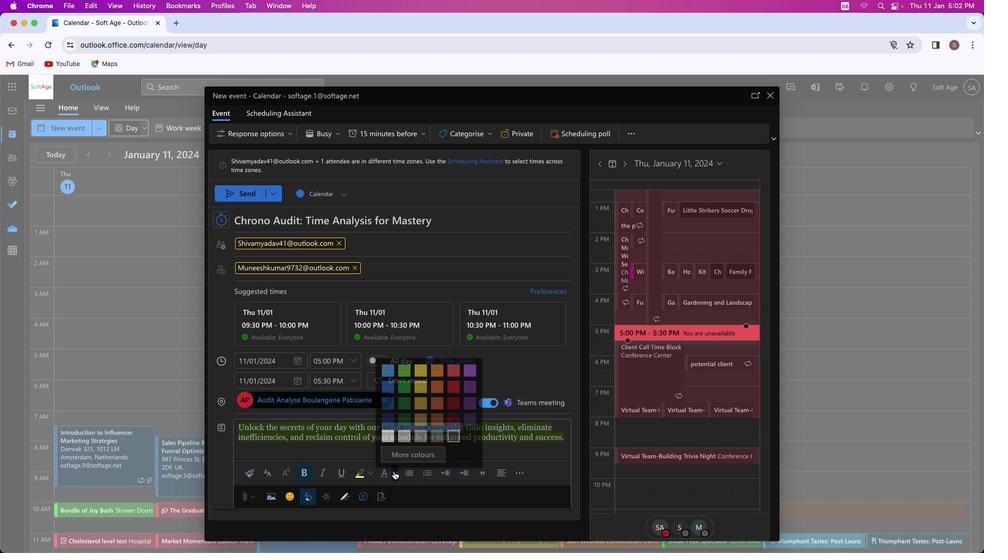 
Action: Mouse moved to (419, 367)
Screenshot: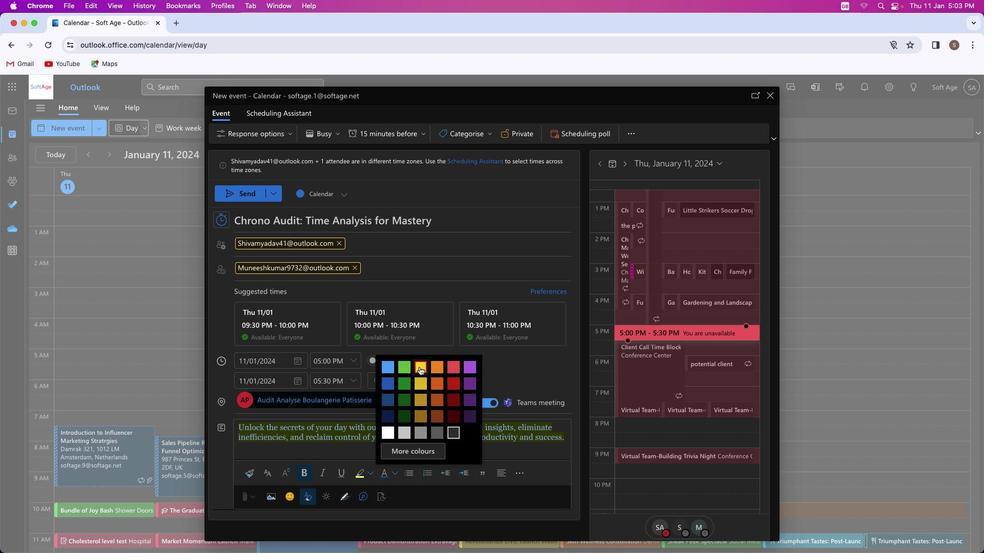 
Action: Mouse pressed left at (419, 367)
Screenshot: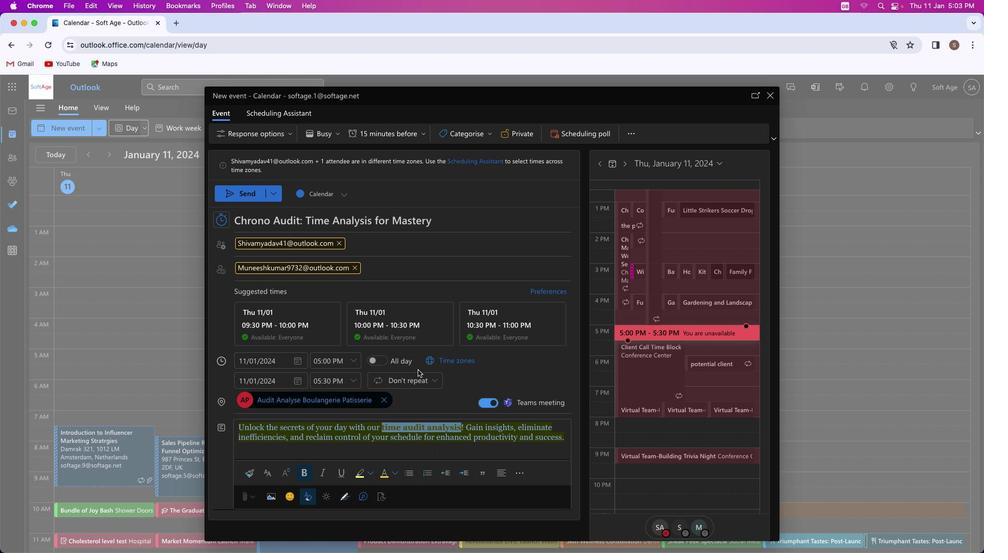 
Action: Mouse moved to (419, 453)
Screenshot: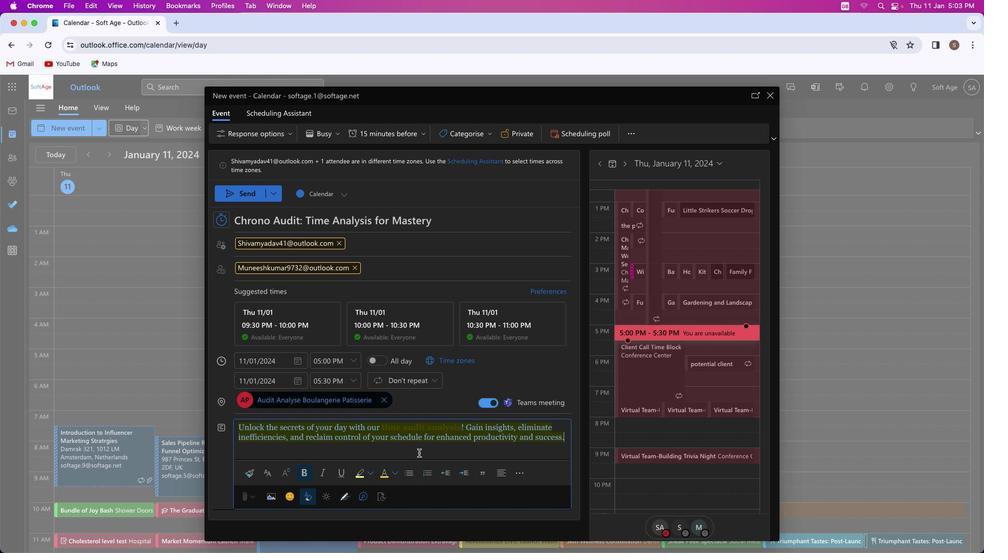 
Action: Mouse pressed left at (419, 453)
Screenshot: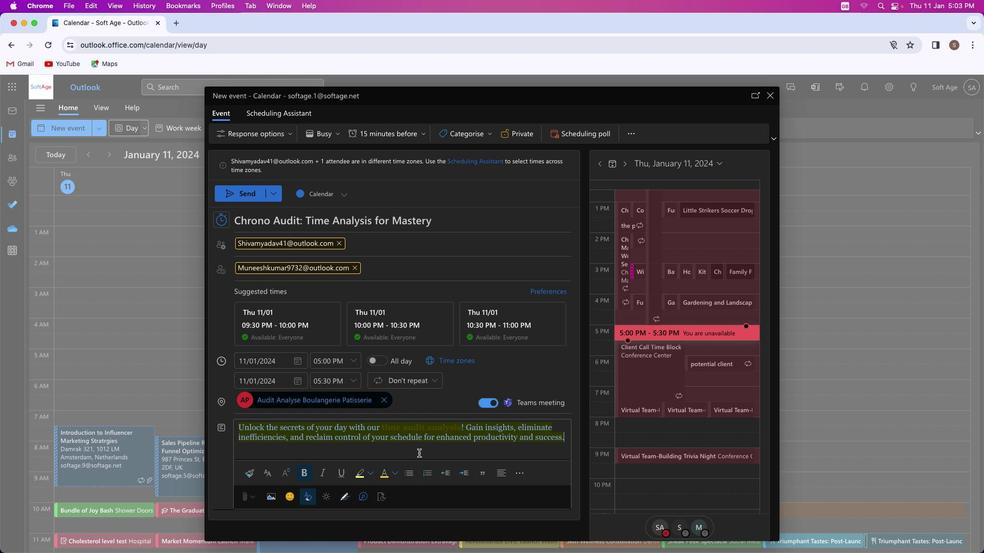 
Action: Mouse moved to (490, 136)
Screenshot: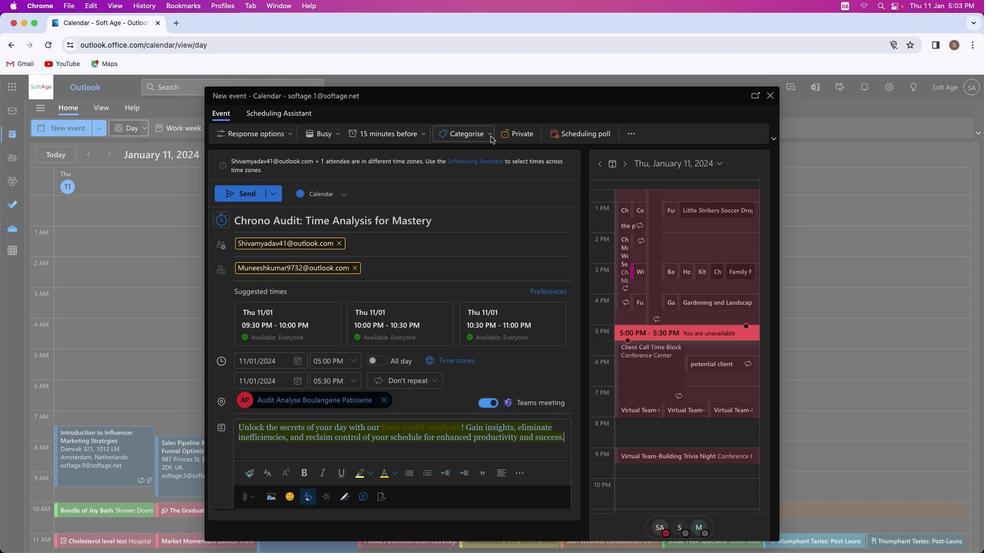 
Action: Mouse pressed left at (490, 136)
Screenshot: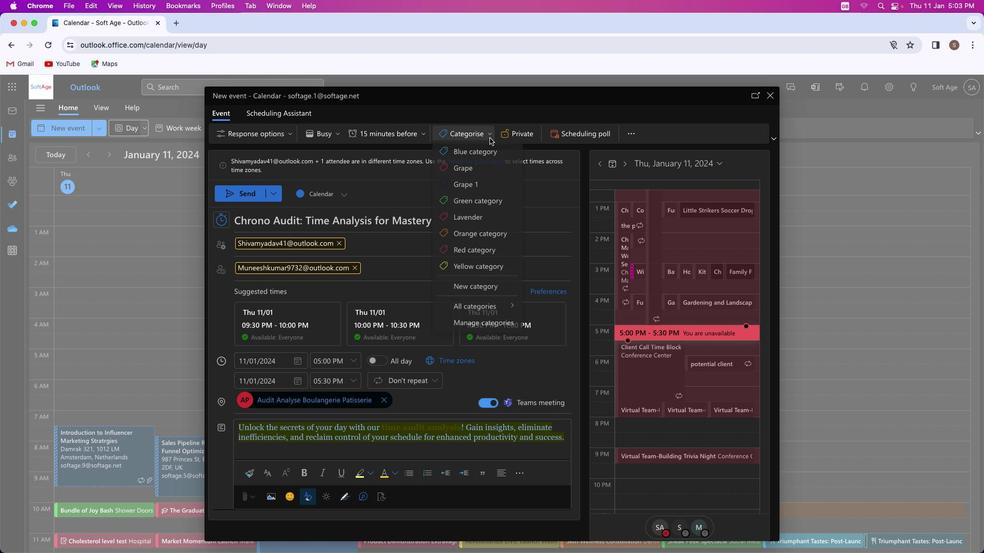 
Action: Mouse moved to (476, 232)
Screenshot: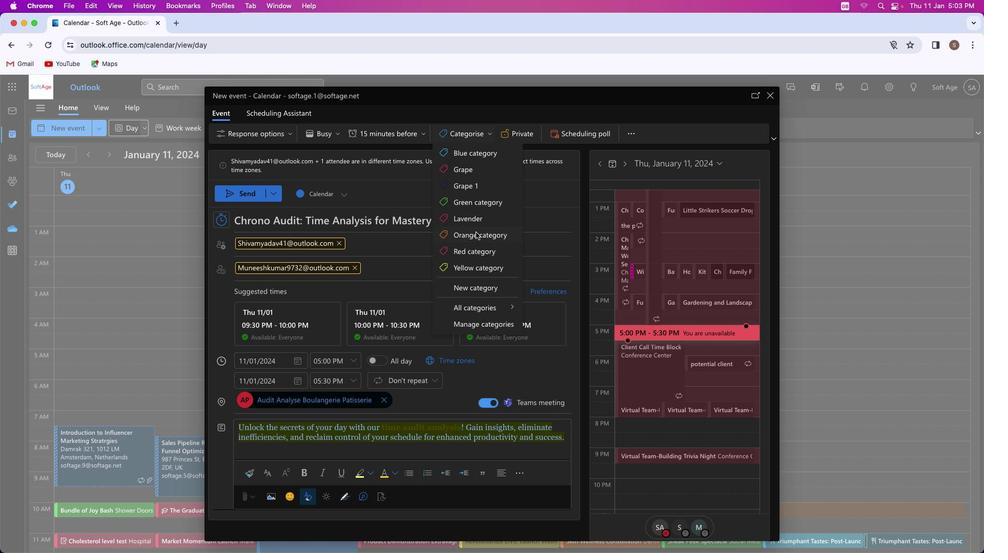 
Action: Mouse pressed left at (476, 232)
Screenshot: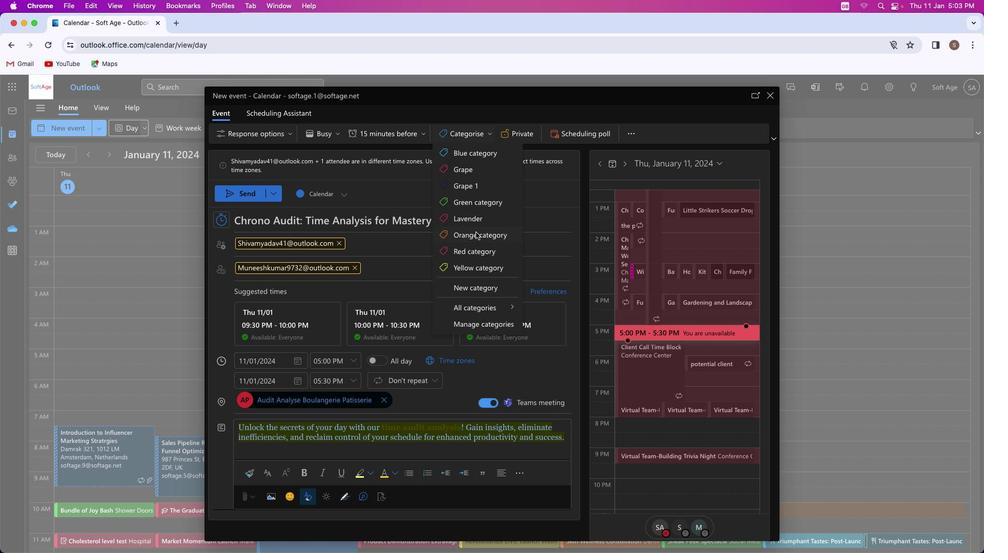 
Action: Mouse moved to (238, 192)
Screenshot: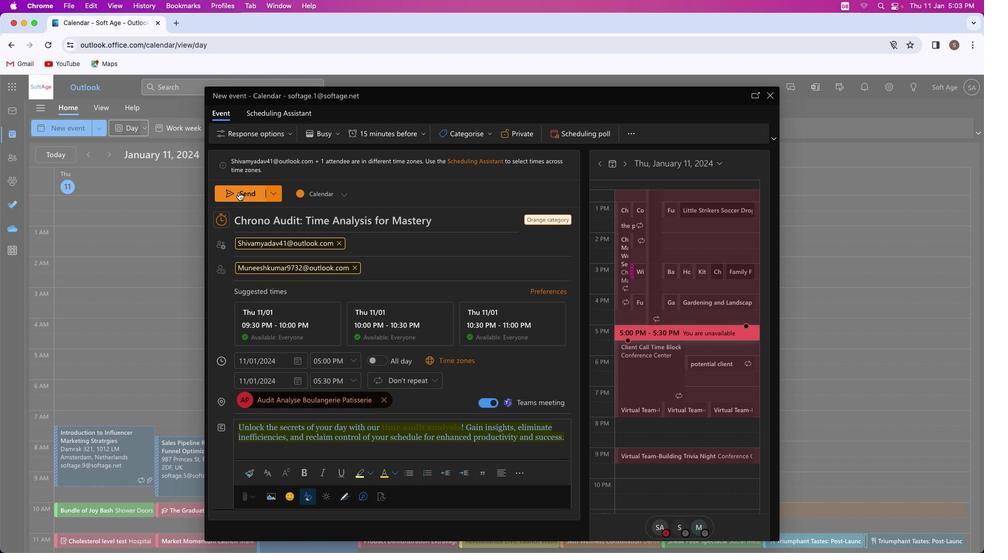 
Action: Mouse pressed left at (238, 192)
Screenshot: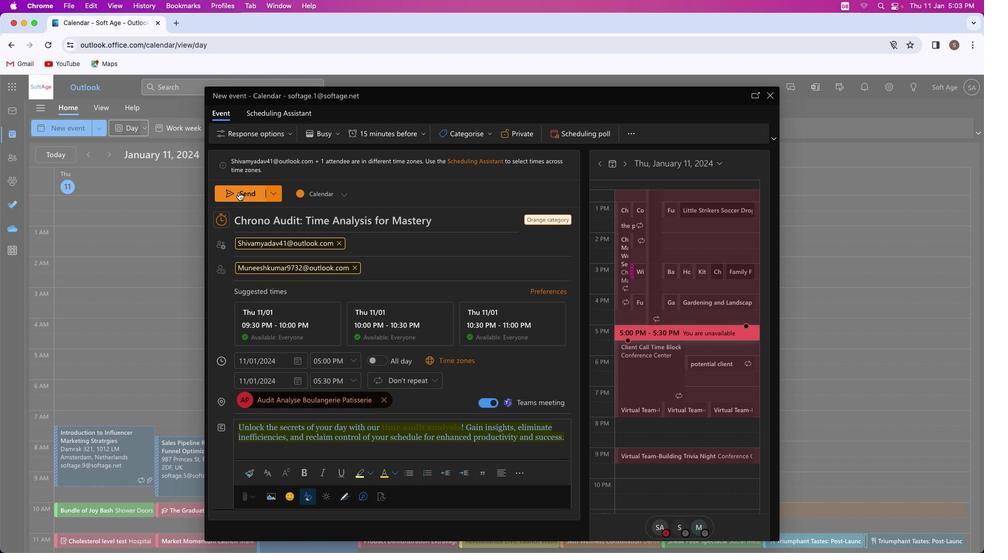 
Action: Mouse moved to (572, 422)
Screenshot: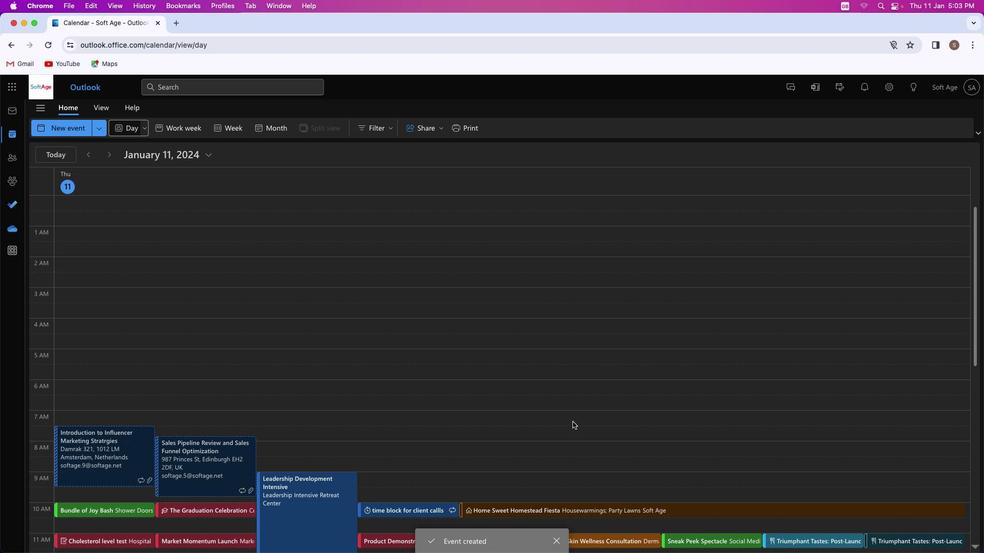 
